 Task: Find connections with filter location San Andrés with filter topic #Websitewith filter profile language French with filter current company Magicbricks with filter school IIMT Studies - International Institute of Management and Technical Studies with filter industry Wholesale Food and Beverage with filter service category Writing with filter keywords title Novelist/Writer
Action: Mouse moved to (250, 199)
Screenshot: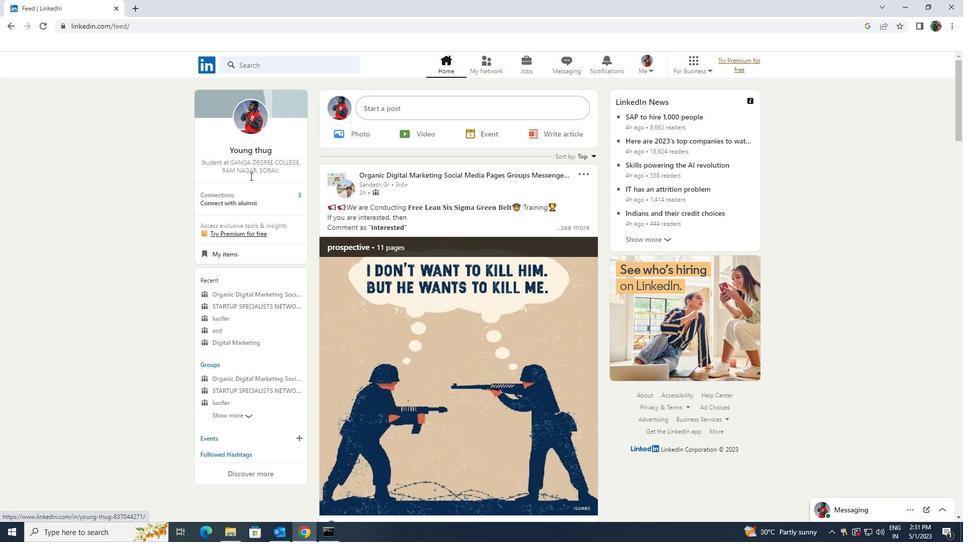 
Action: Mouse pressed left at (250, 199)
Screenshot: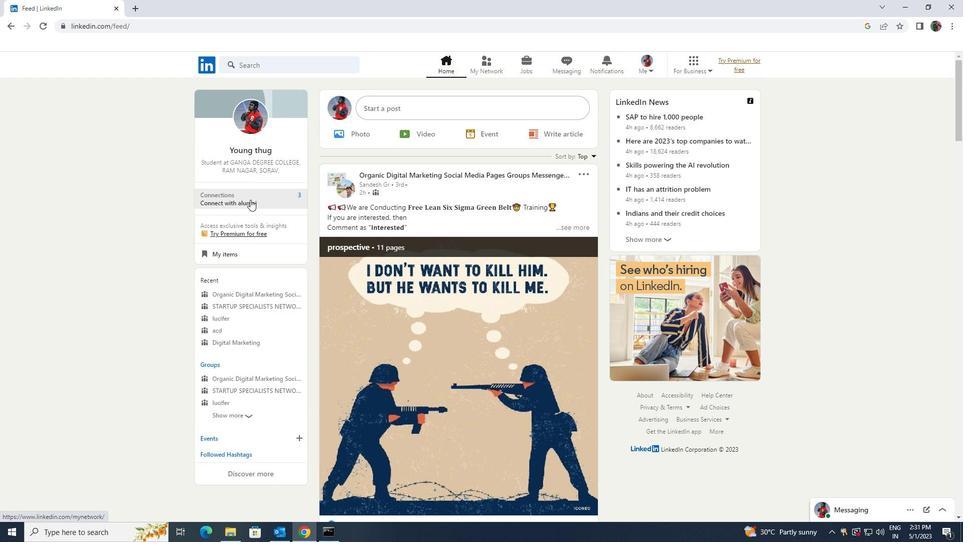 
Action: Mouse moved to (254, 121)
Screenshot: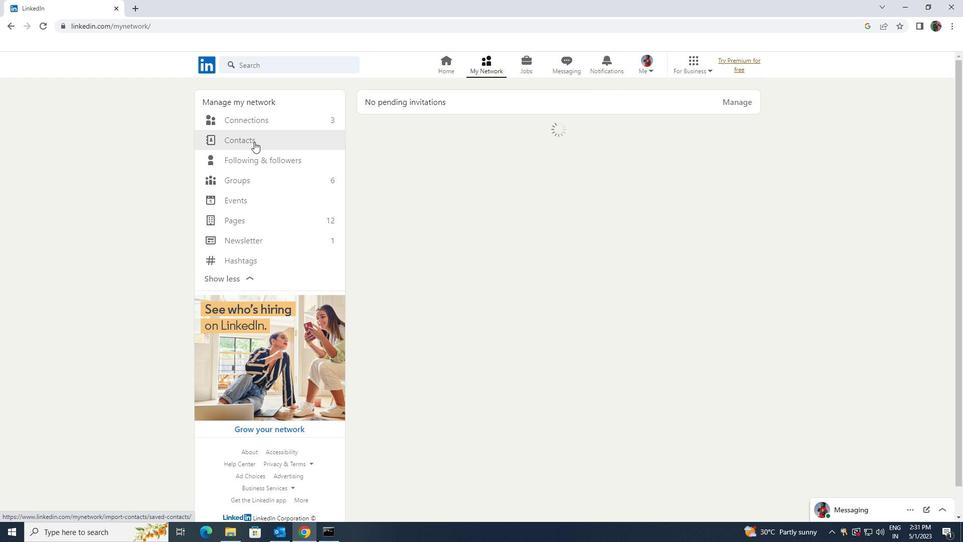 
Action: Mouse pressed left at (254, 121)
Screenshot: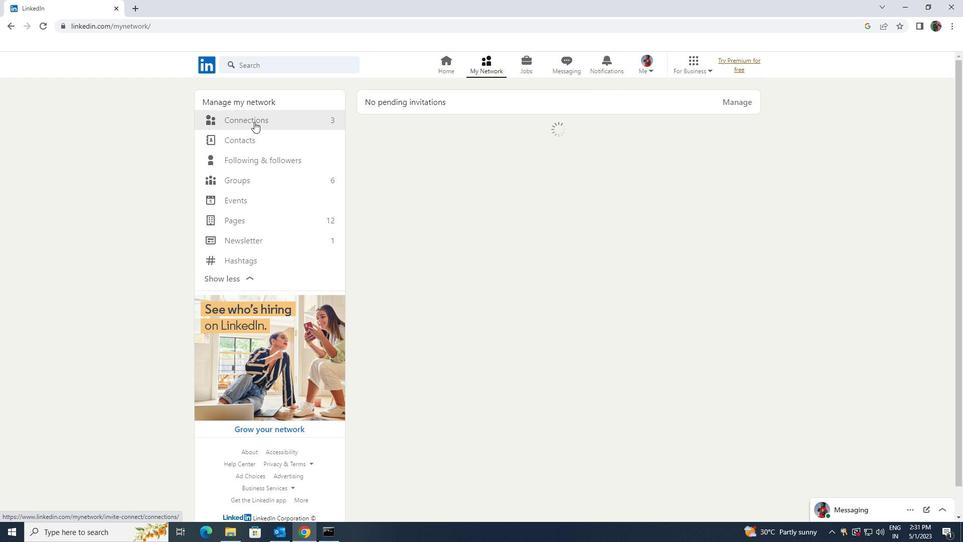 
Action: Mouse moved to (540, 125)
Screenshot: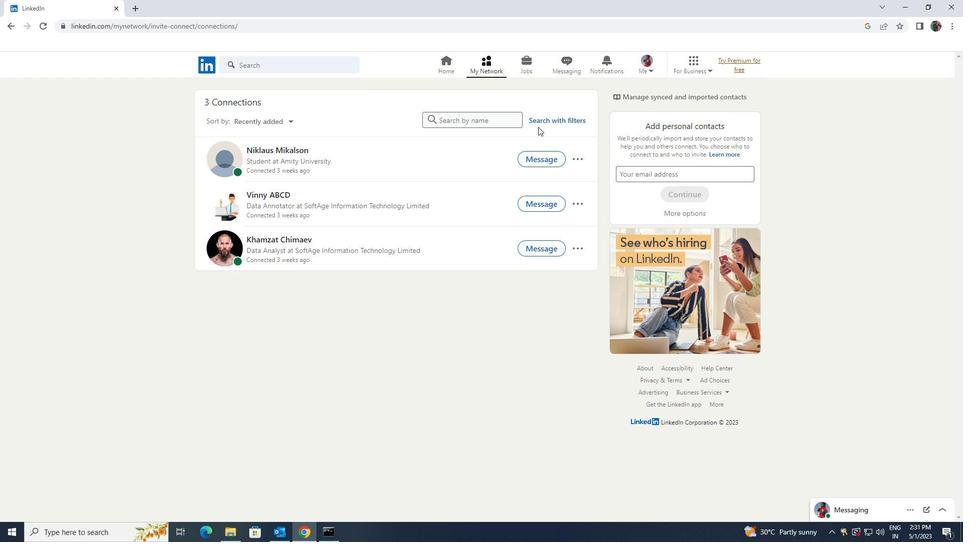 
Action: Mouse pressed left at (540, 125)
Screenshot: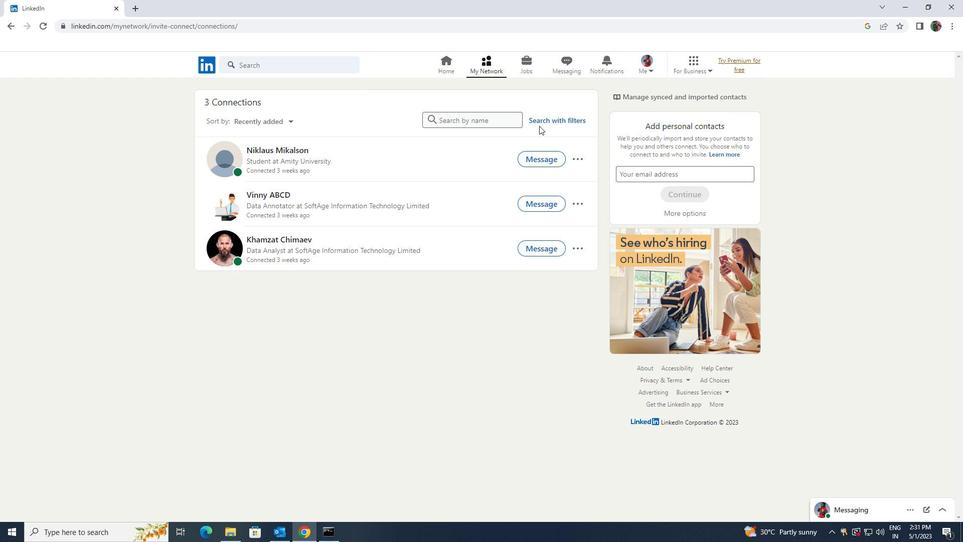 
Action: Mouse moved to (521, 94)
Screenshot: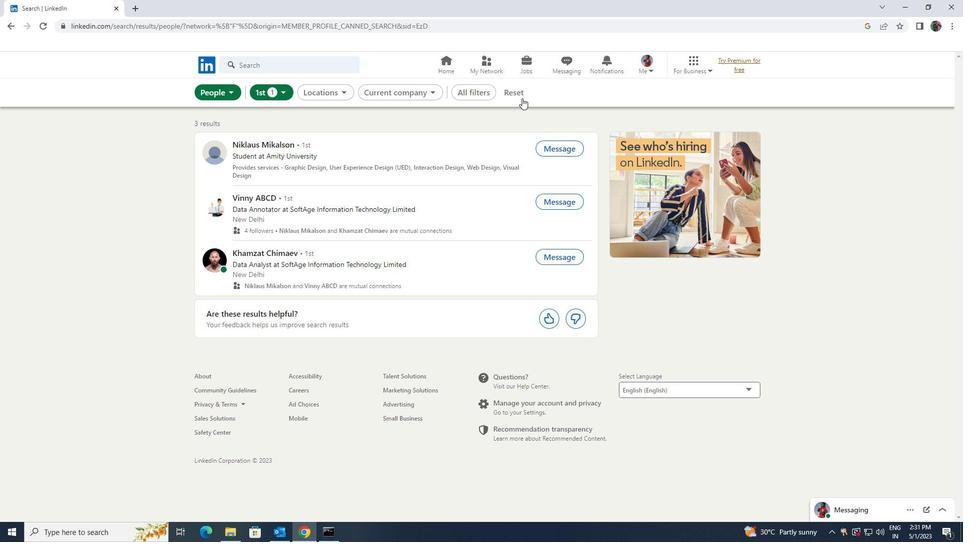 
Action: Mouse pressed left at (521, 94)
Screenshot: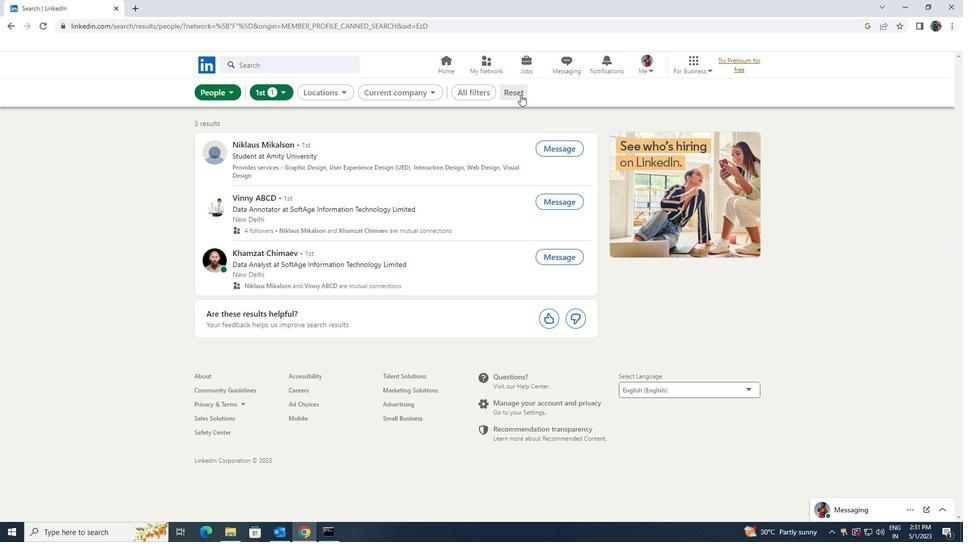 
Action: Mouse moved to (495, 91)
Screenshot: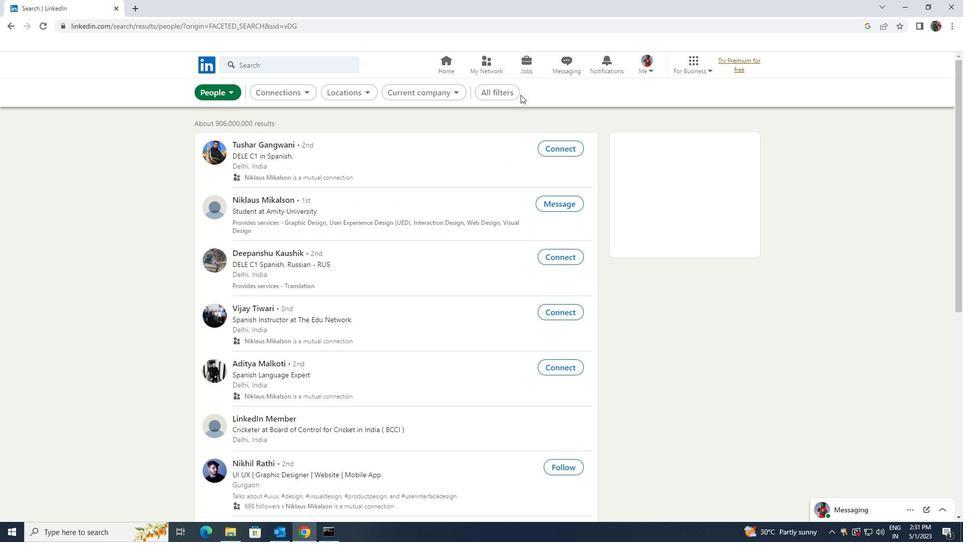 
Action: Mouse pressed left at (495, 91)
Screenshot: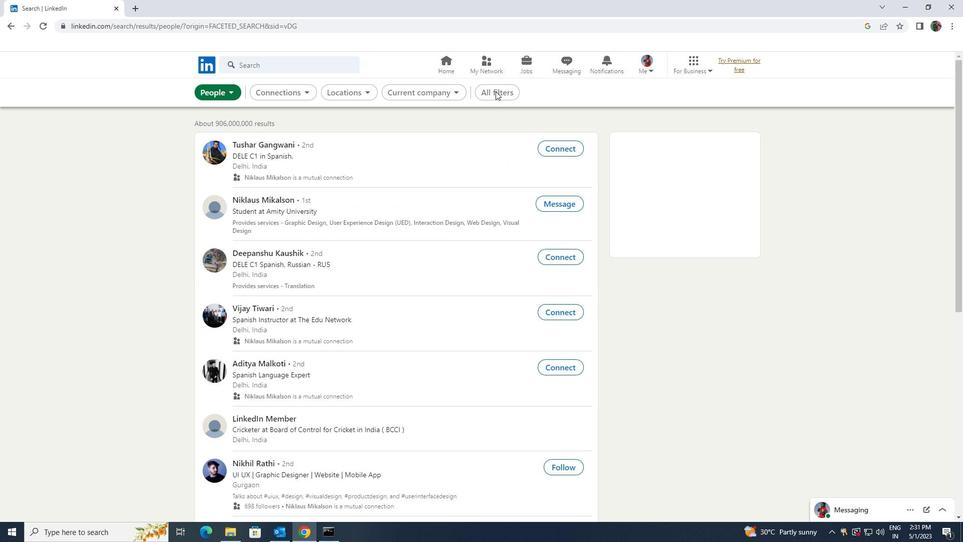 
Action: Mouse moved to (746, 250)
Screenshot: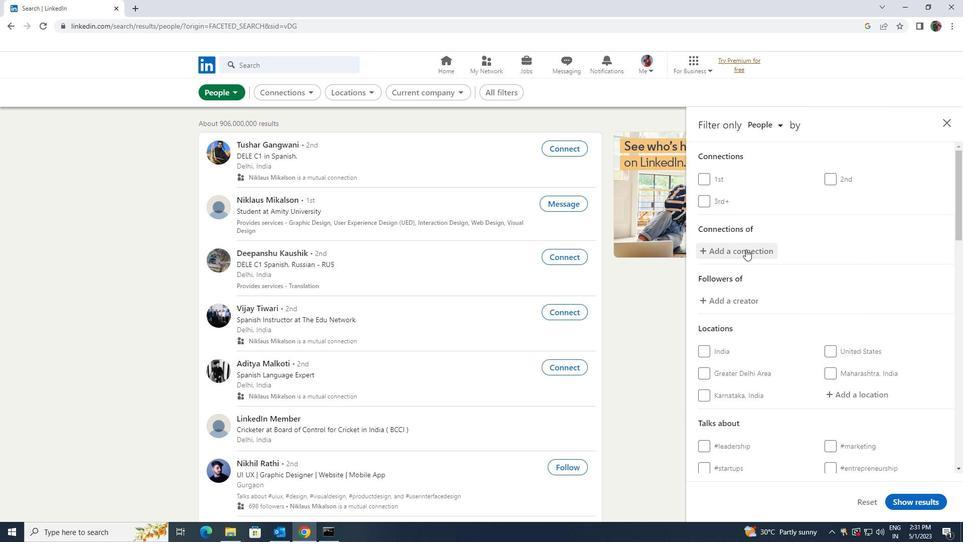
Action: Mouse scrolled (746, 249) with delta (0, 0)
Screenshot: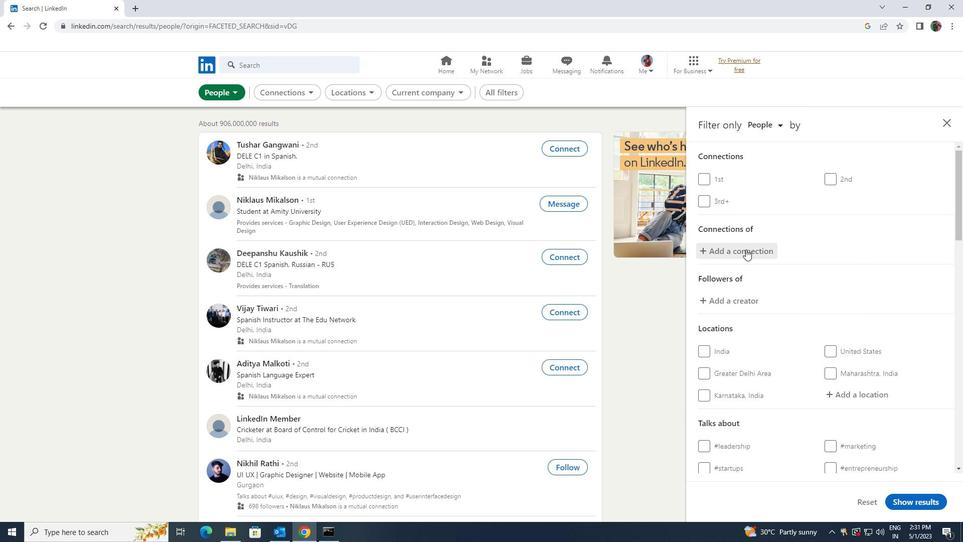 
Action: Mouse scrolled (746, 249) with delta (0, 0)
Screenshot: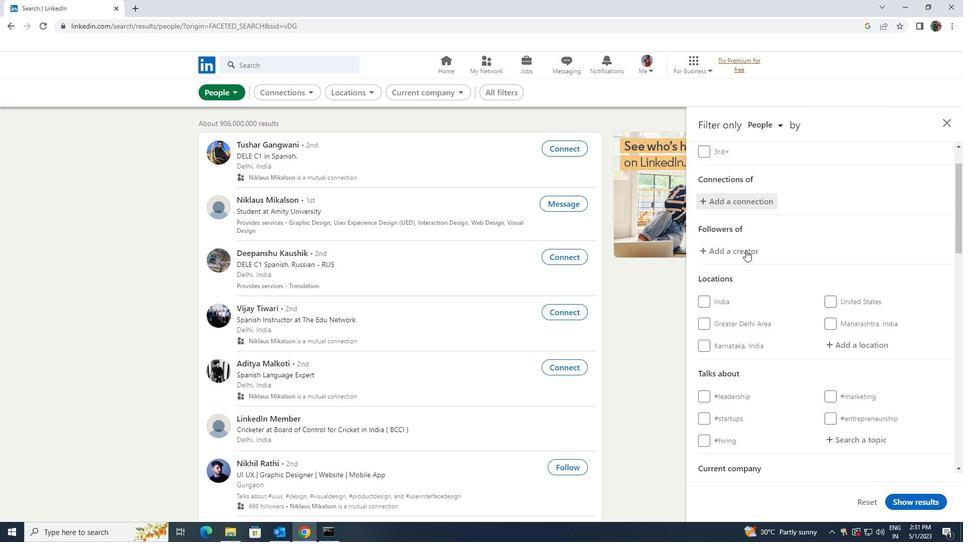 
Action: Mouse scrolled (746, 249) with delta (0, 0)
Screenshot: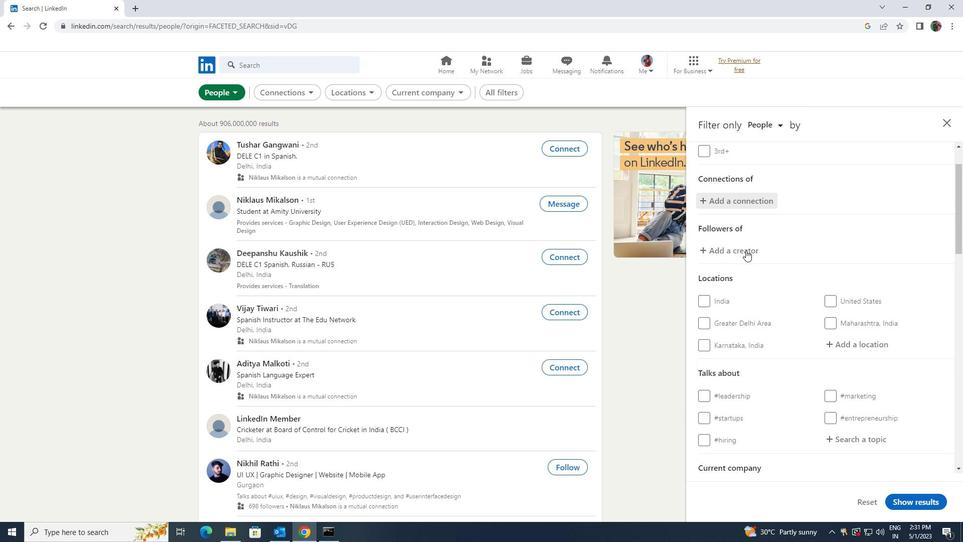 
Action: Mouse moved to (841, 241)
Screenshot: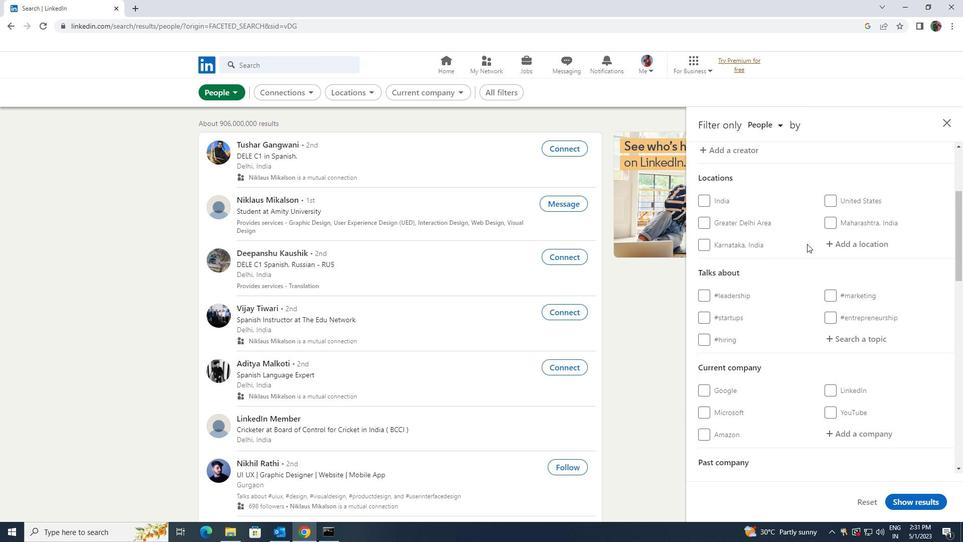 
Action: Mouse pressed left at (841, 241)
Screenshot: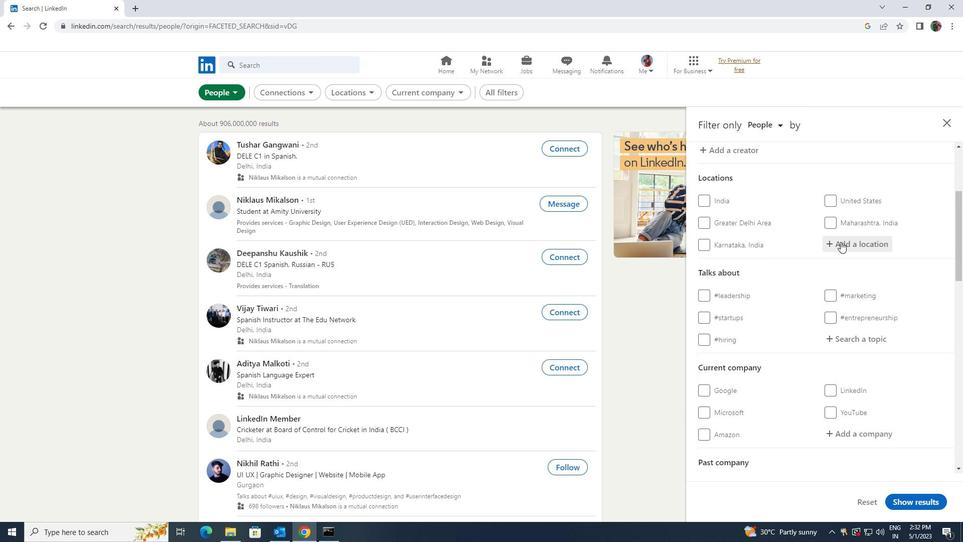 
Action: Mouse moved to (841, 241)
Screenshot: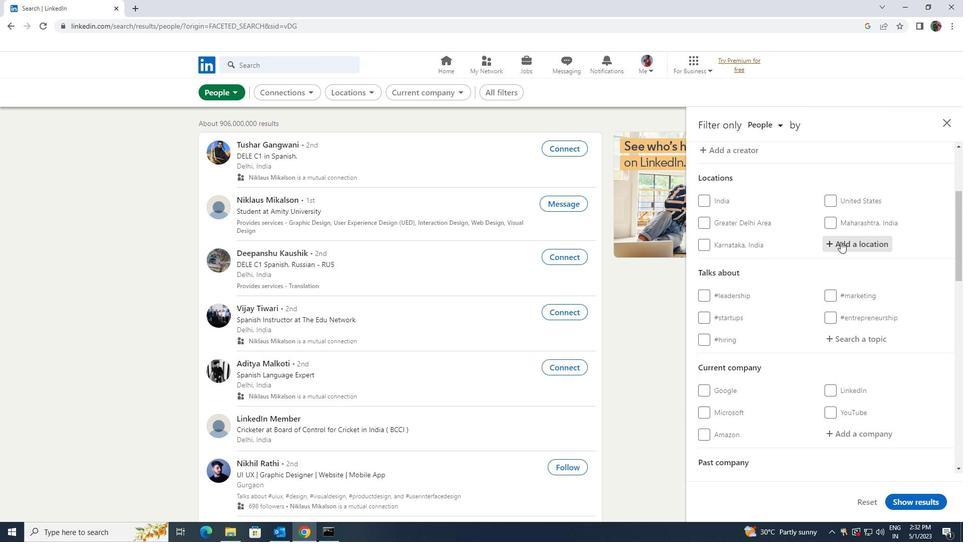 
Action: Key pressed <Key.shift>SAN<Key.space><Key.shift>AND
Screenshot: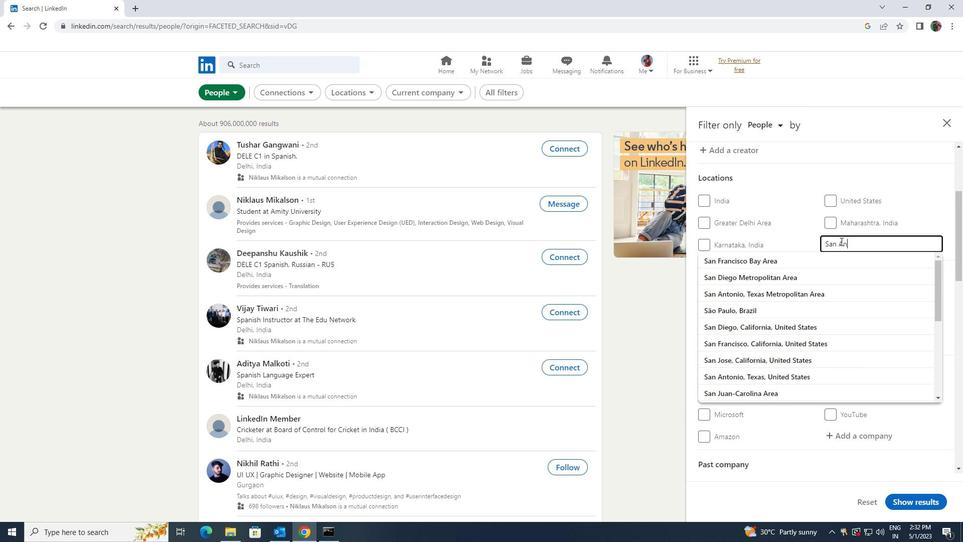 
Action: Mouse moved to (835, 252)
Screenshot: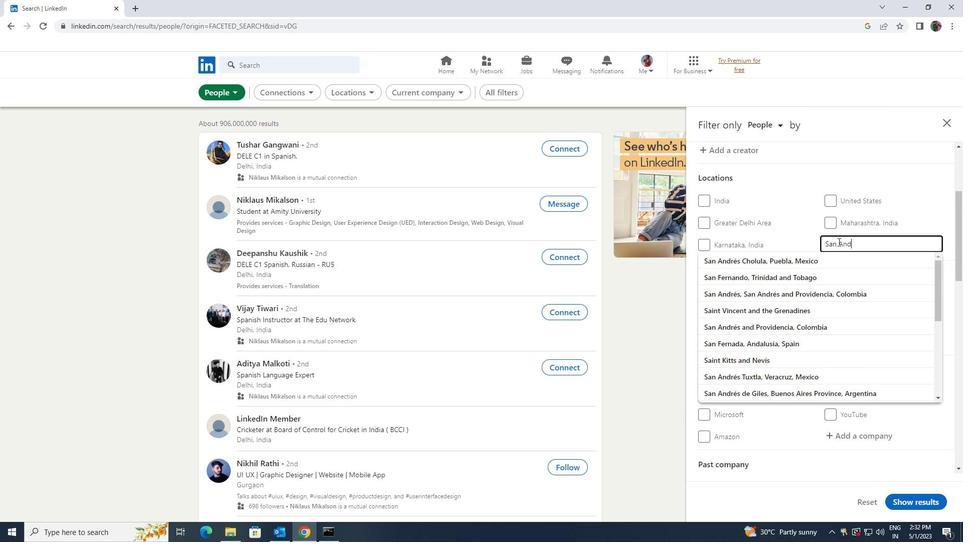 
Action: Mouse pressed left at (835, 252)
Screenshot: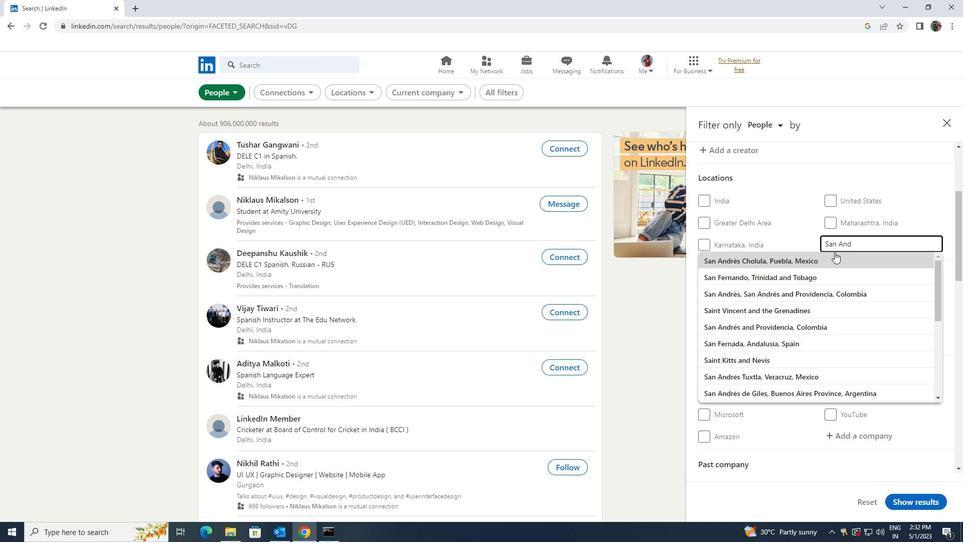 
Action: Mouse scrolled (835, 251) with delta (0, 0)
Screenshot: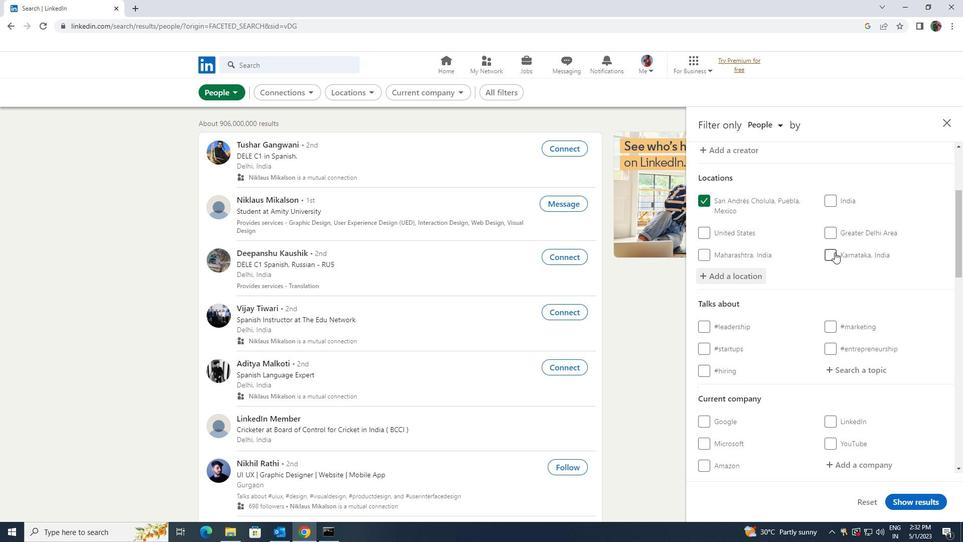 
Action: Mouse scrolled (835, 251) with delta (0, 0)
Screenshot: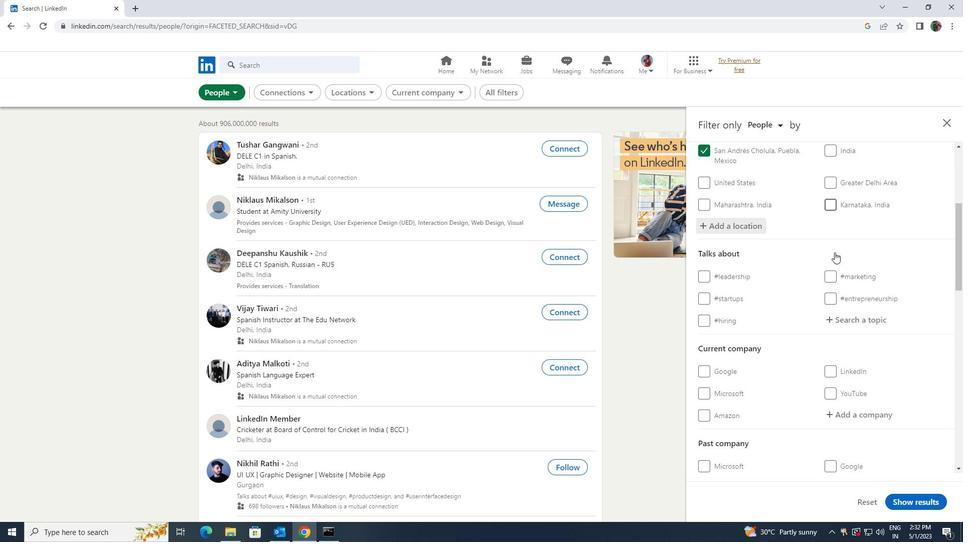 
Action: Mouse scrolled (835, 251) with delta (0, 0)
Screenshot: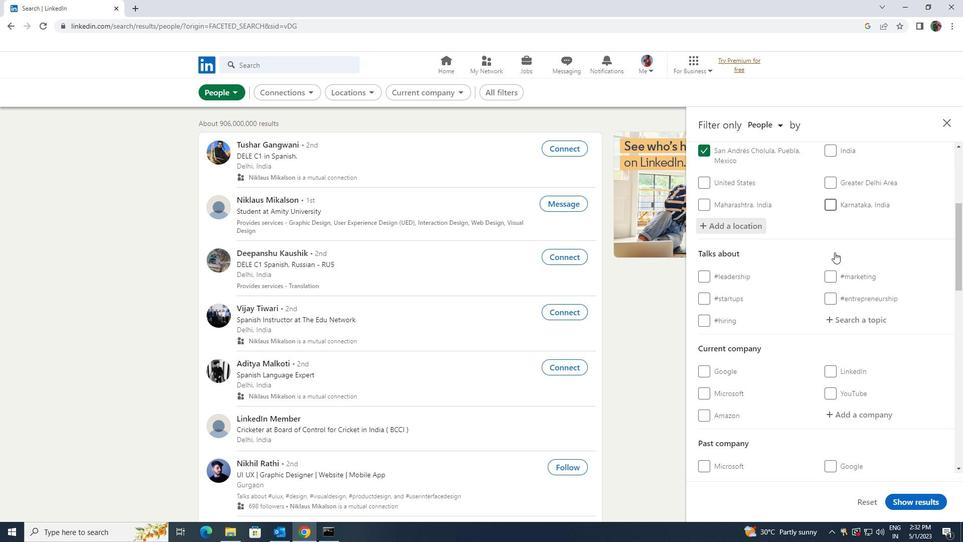 
Action: Mouse moved to (841, 222)
Screenshot: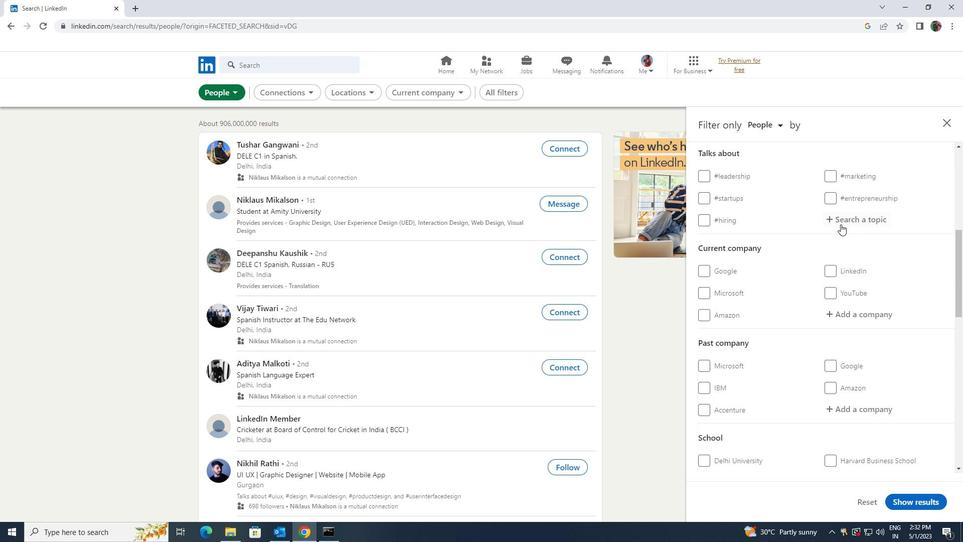 
Action: Mouse pressed left at (841, 222)
Screenshot: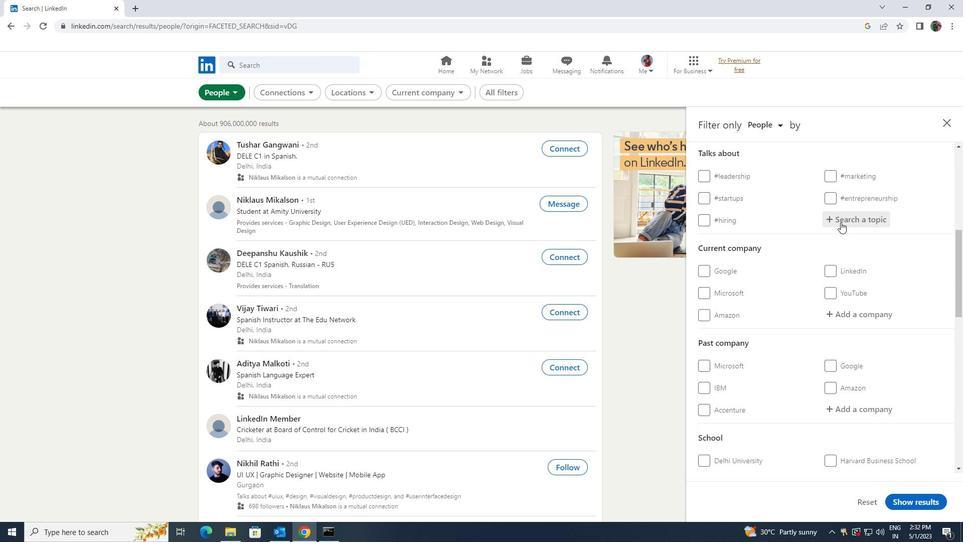 
Action: Key pressed <Key.shift>WEBSITE
Screenshot: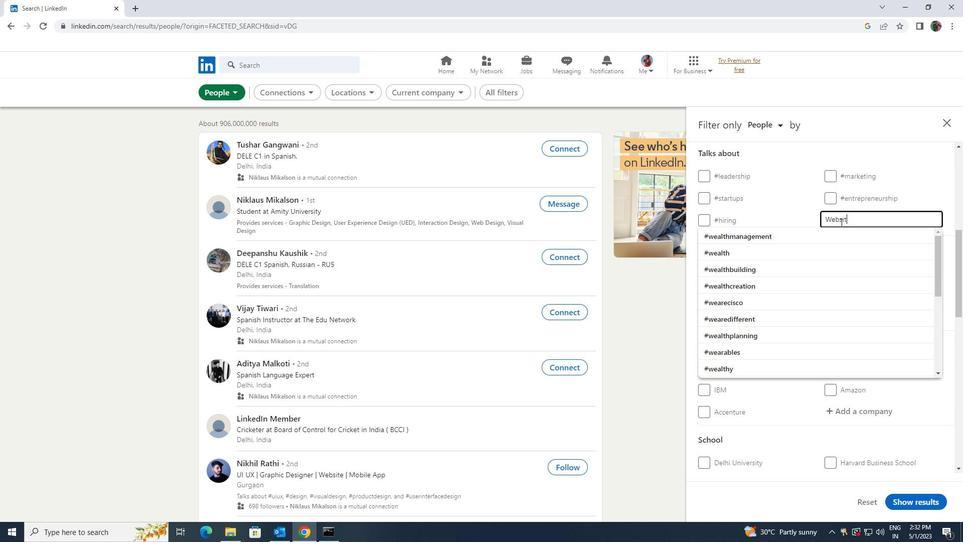 
Action: Mouse moved to (832, 230)
Screenshot: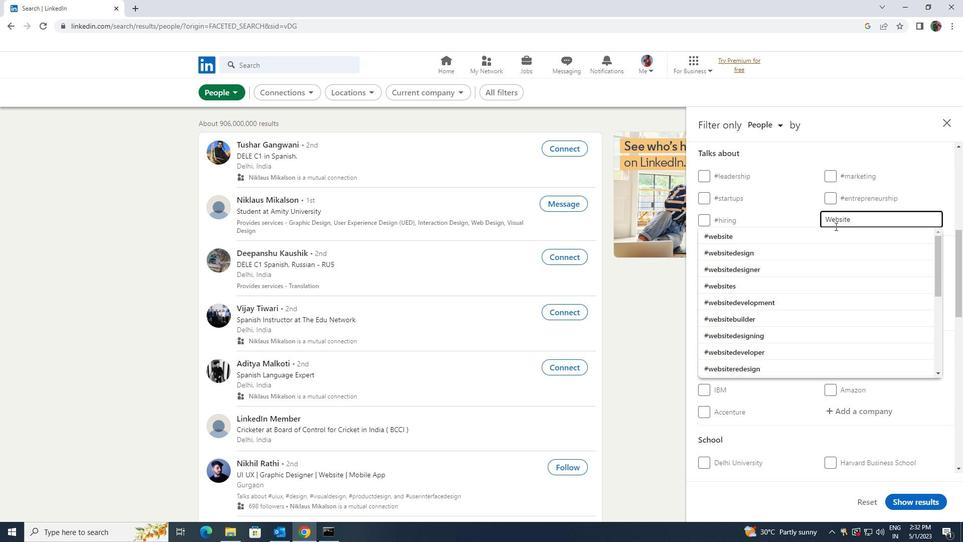 
Action: Mouse pressed left at (832, 230)
Screenshot: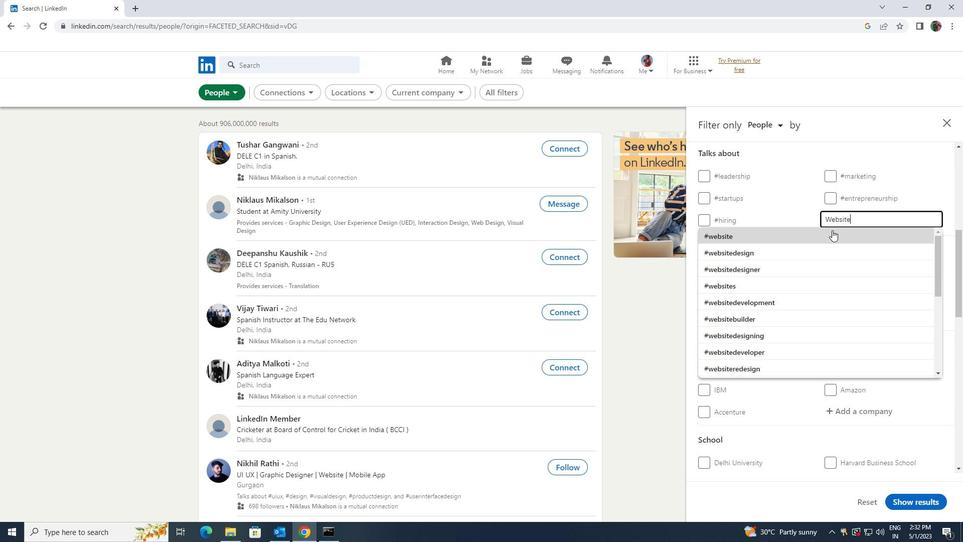 
Action: Mouse scrolled (832, 230) with delta (0, 0)
Screenshot: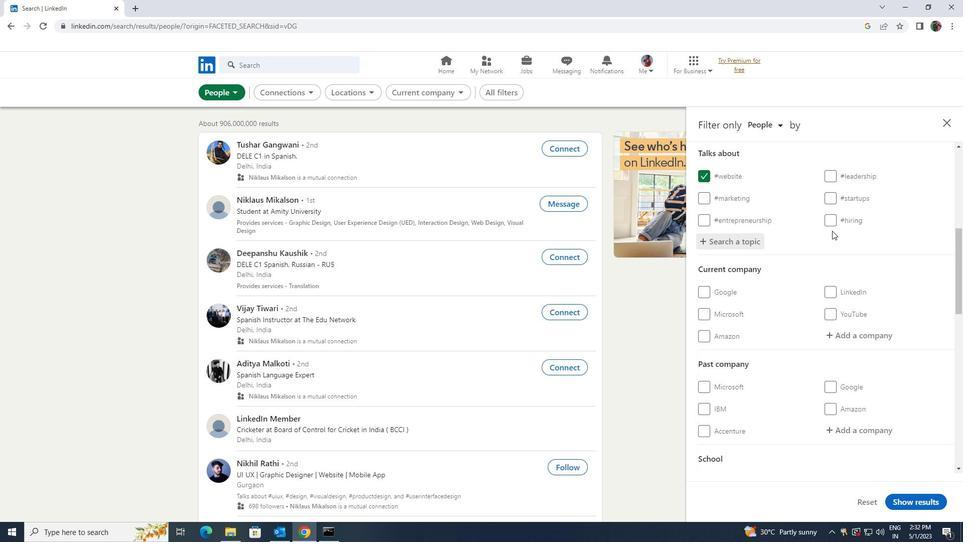 
Action: Mouse scrolled (832, 230) with delta (0, 0)
Screenshot: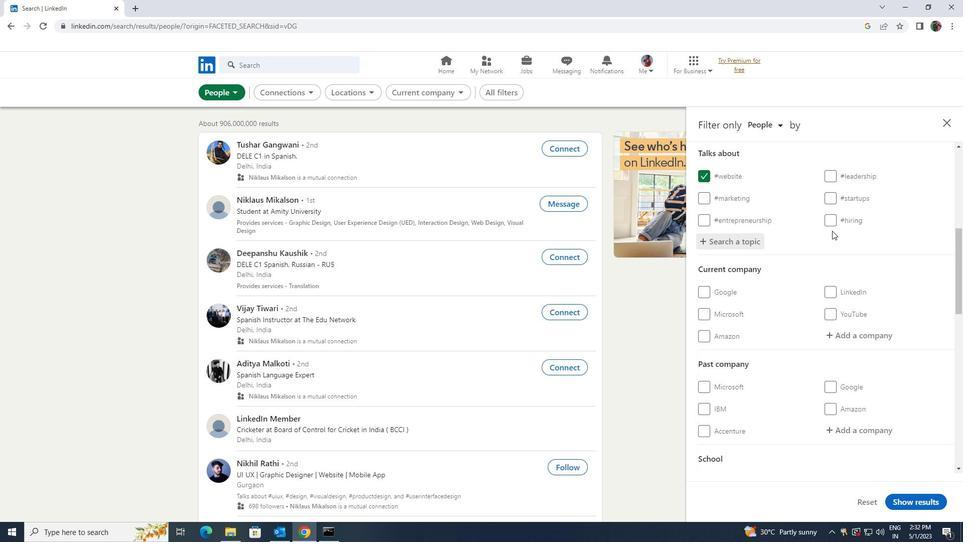 
Action: Mouse moved to (830, 232)
Screenshot: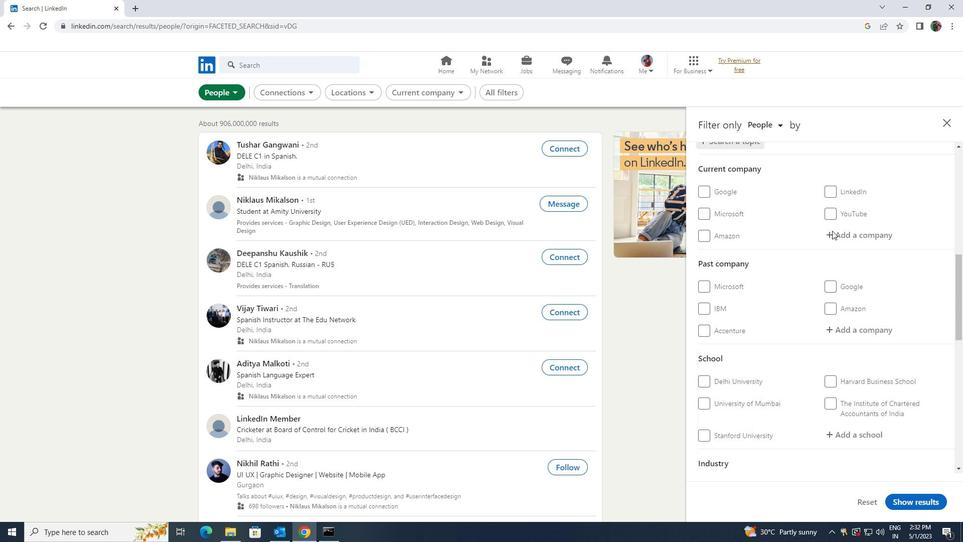
Action: Mouse scrolled (830, 231) with delta (0, 0)
Screenshot: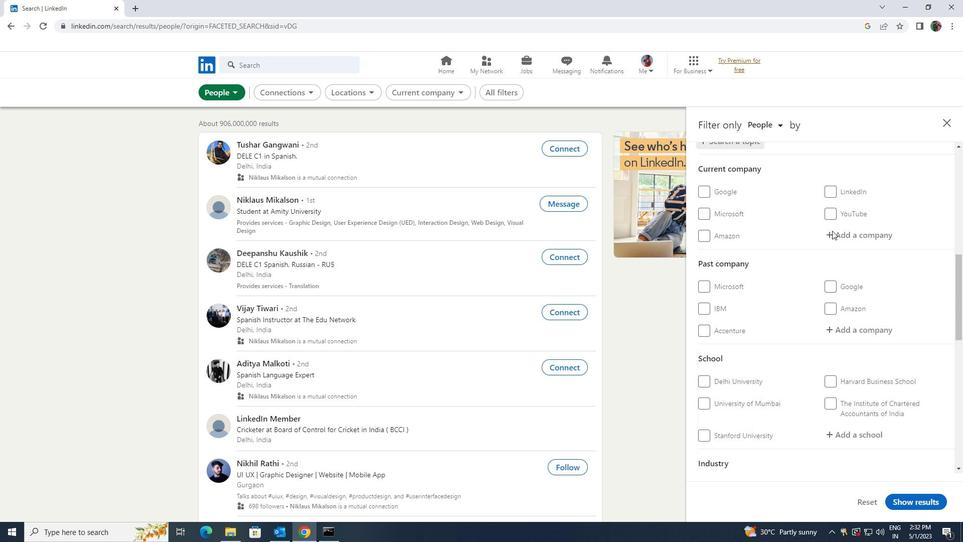 
Action: Mouse scrolled (830, 231) with delta (0, 0)
Screenshot: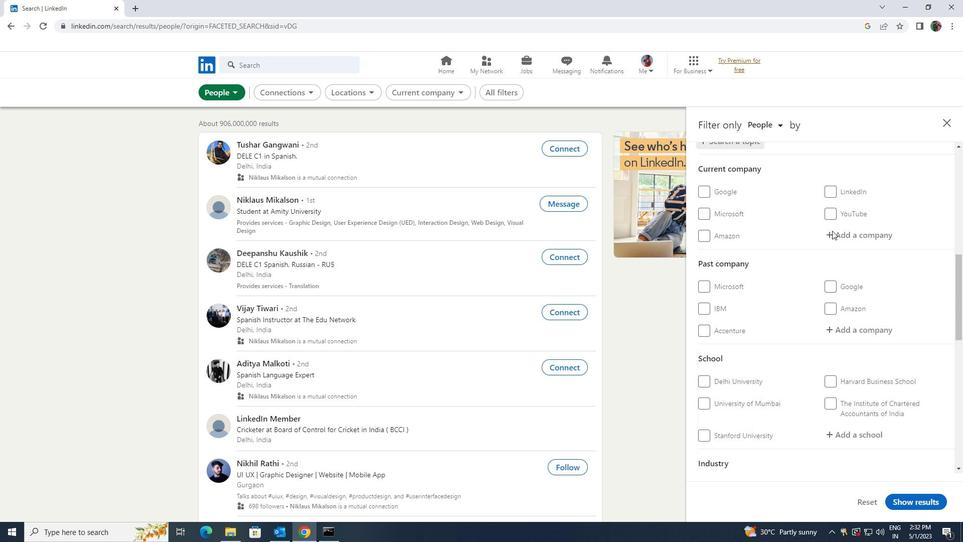 
Action: Mouse scrolled (830, 231) with delta (0, 0)
Screenshot: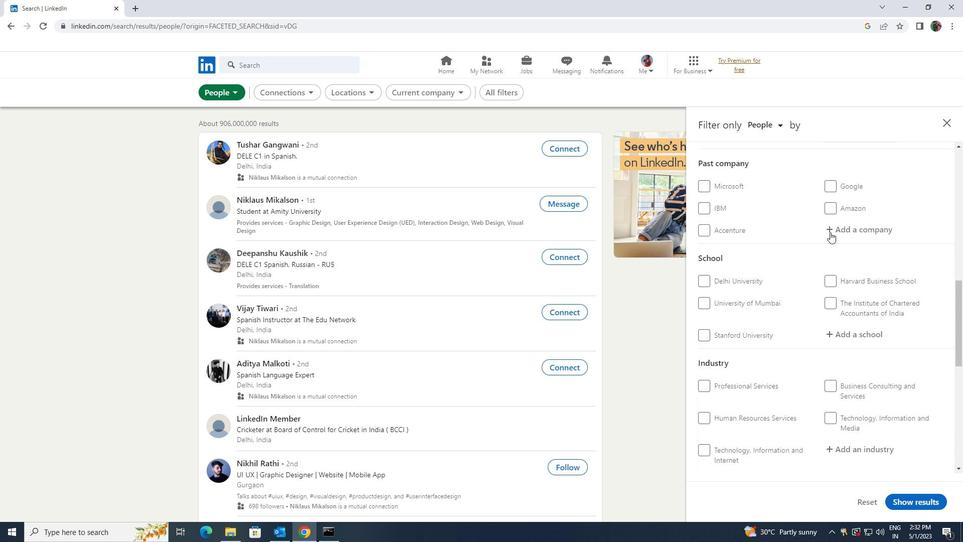 
Action: Mouse scrolled (830, 231) with delta (0, 0)
Screenshot: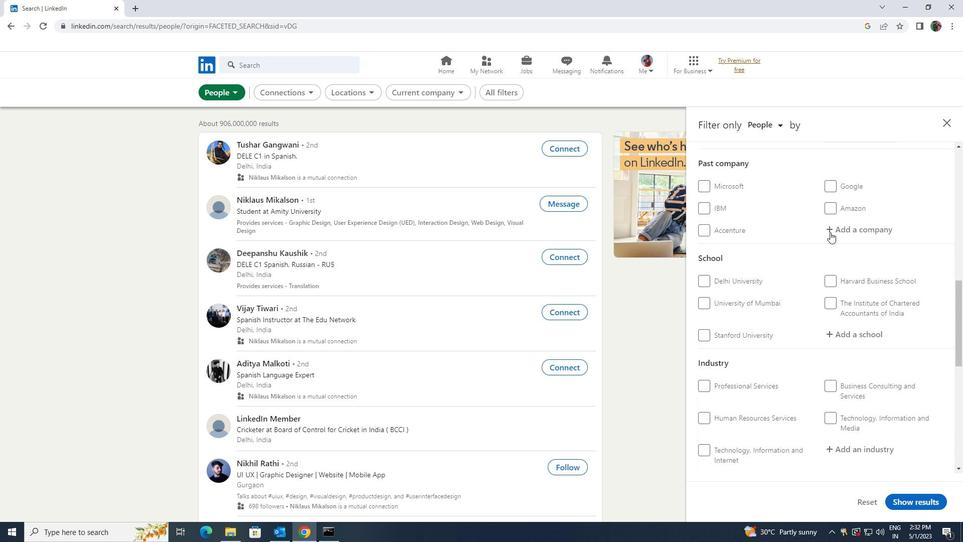 
Action: Mouse moved to (829, 233)
Screenshot: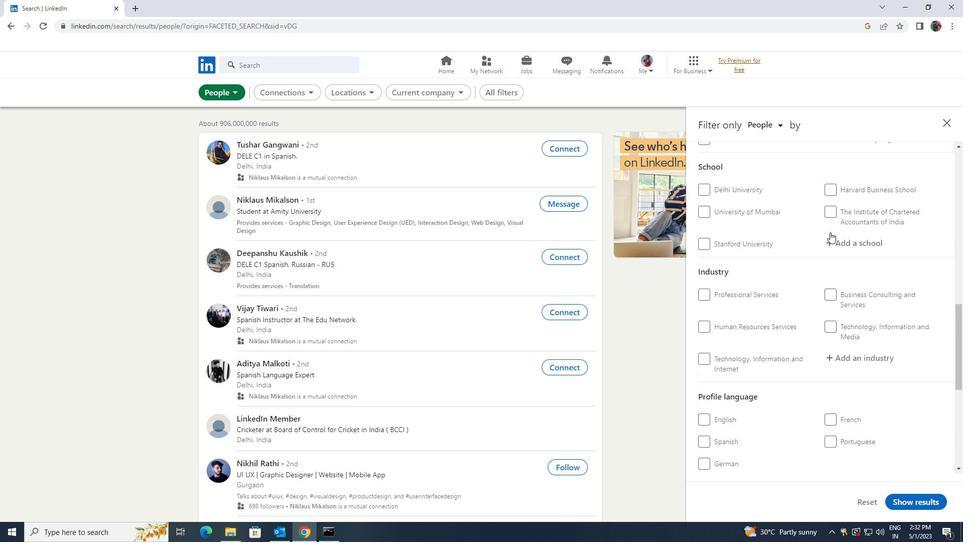 
Action: Mouse scrolled (829, 233) with delta (0, 0)
Screenshot: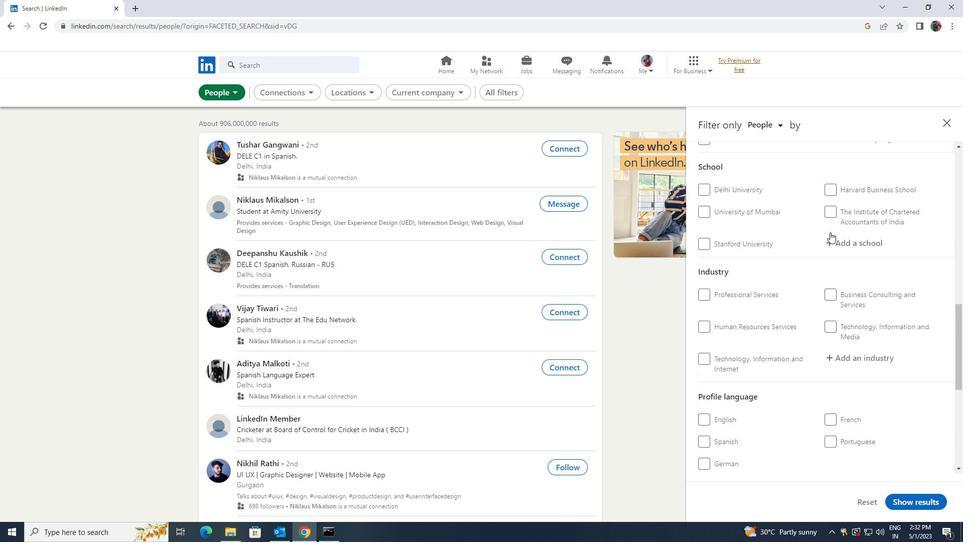 
Action: Mouse scrolled (829, 233) with delta (0, 0)
Screenshot: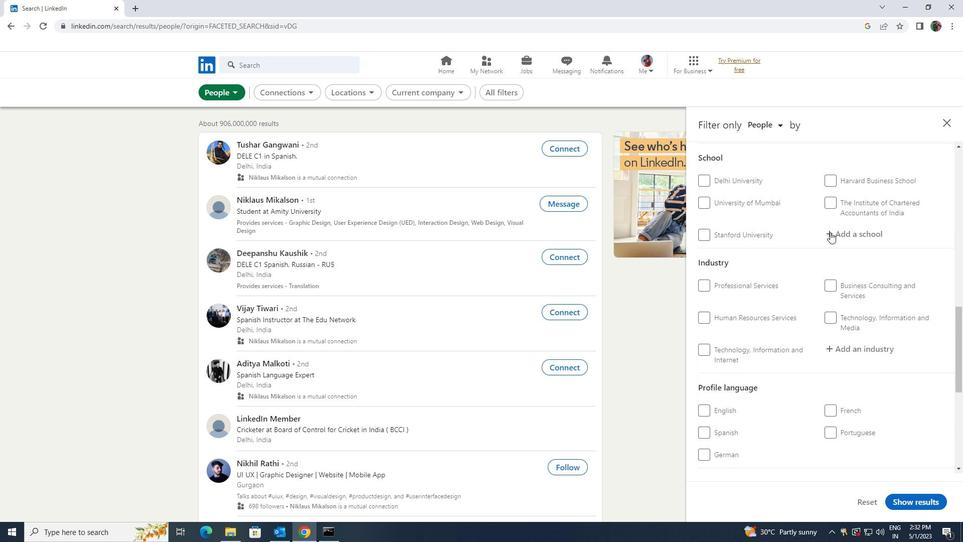 
Action: Mouse moved to (833, 311)
Screenshot: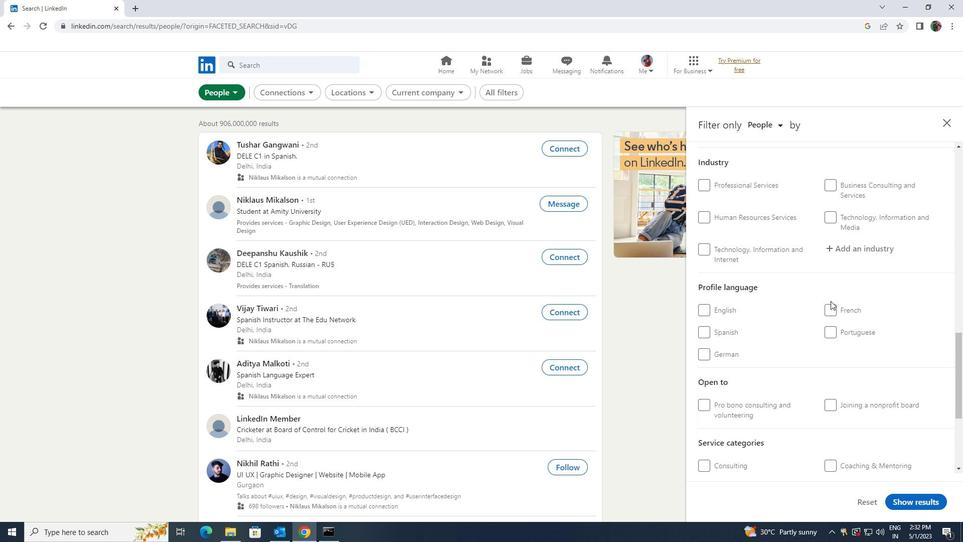 
Action: Mouse pressed left at (833, 311)
Screenshot: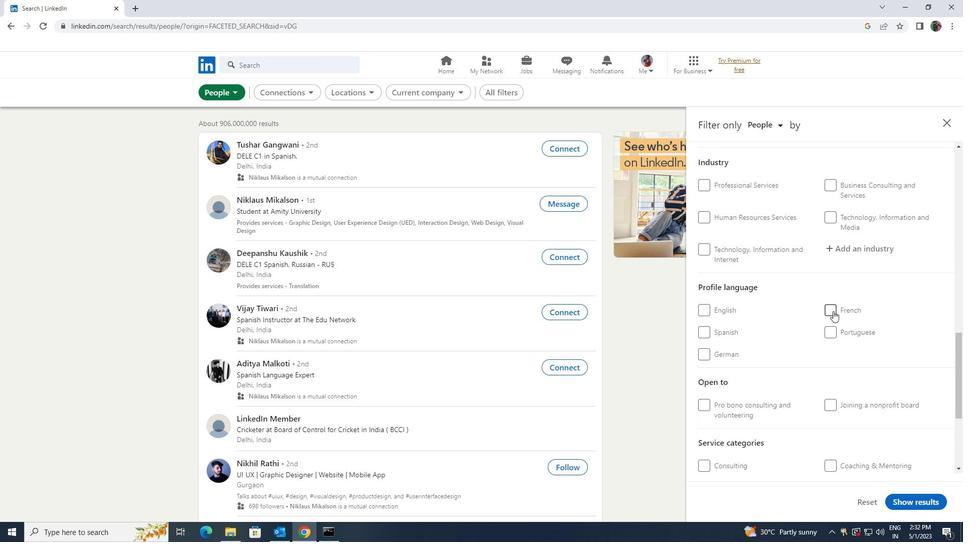 
Action: Mouse moved to (834, 307)
Screenshot: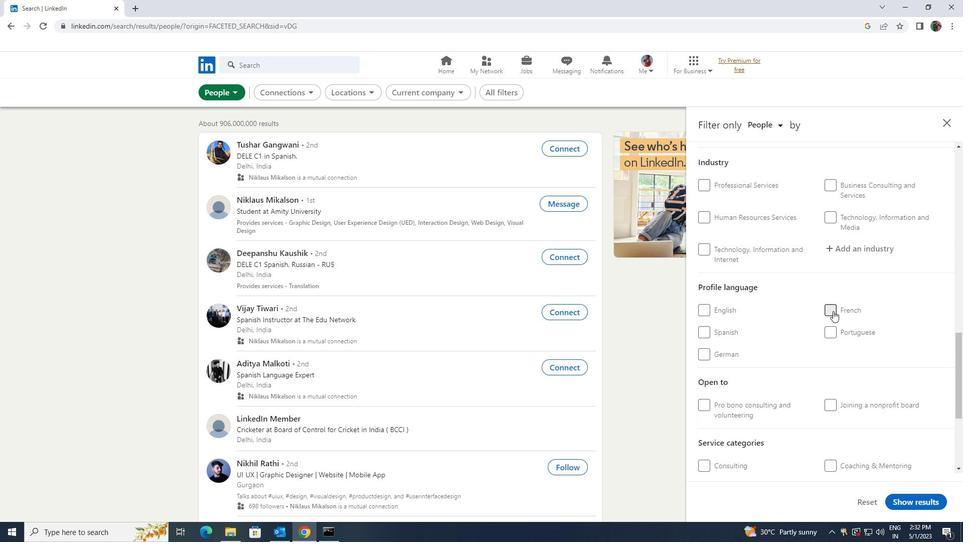 
Action: Mouse scrolled (834, 308) with delta (0, 0)
Screenshot: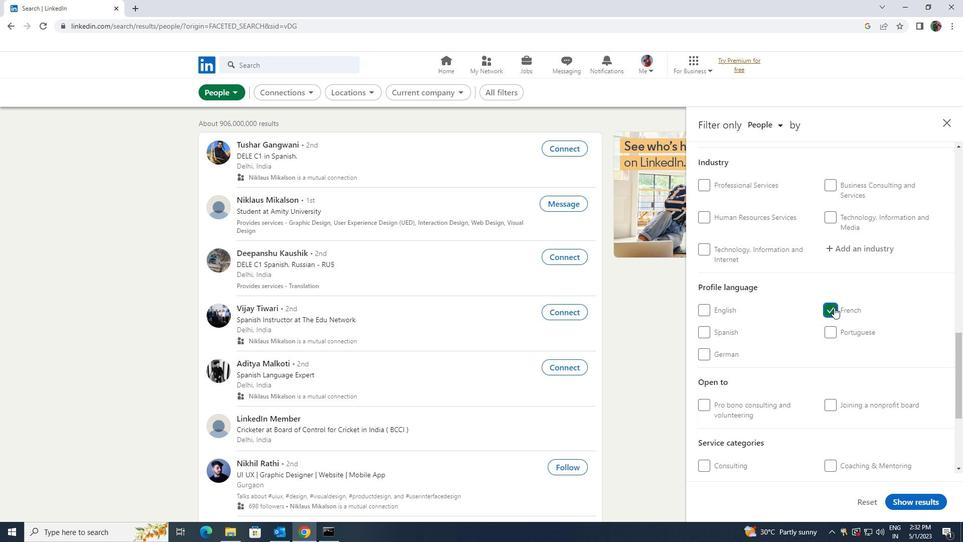 
Action: Mouse moved to (834, 307)
Screenshot: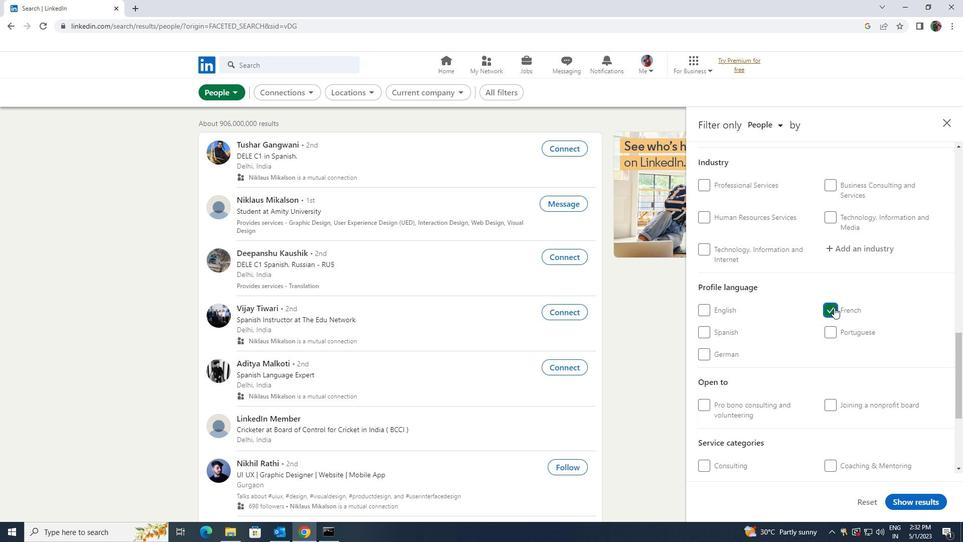 
Action: Mouse scrolled (834, 307) with delta (0, 0)
Screenshot: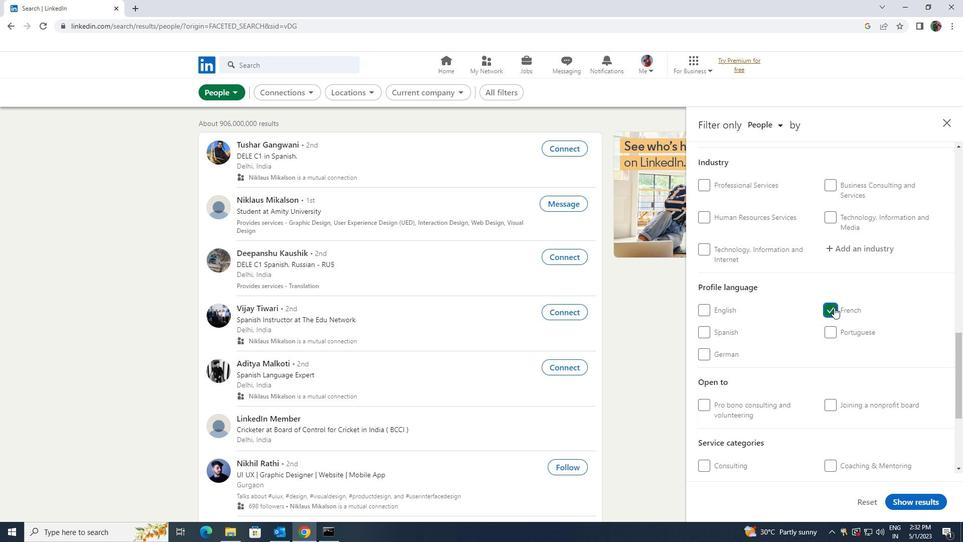 
Action: Mouse moved to (835, 300)
Screenshot: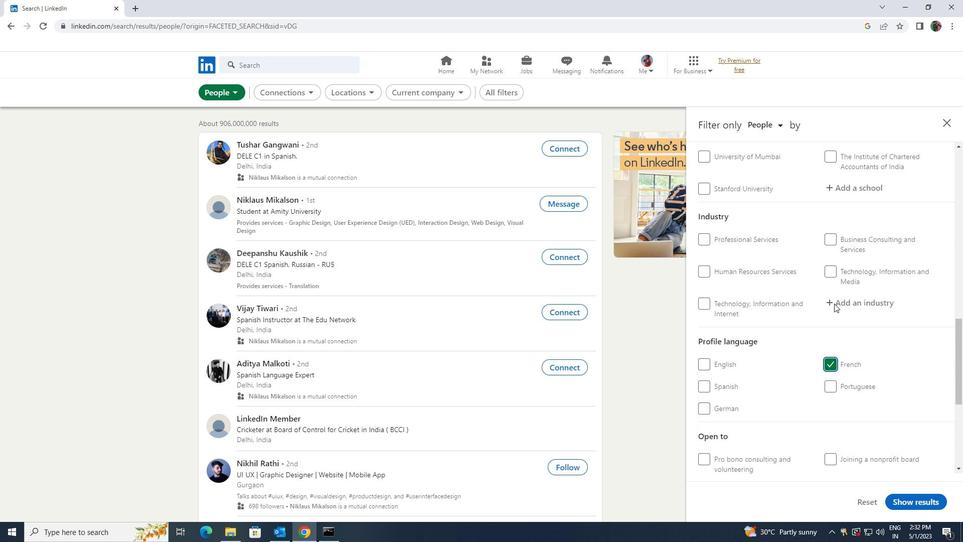 
Action: Mouse scrolled (835, 300) with delta (0, 0)
Screenshot: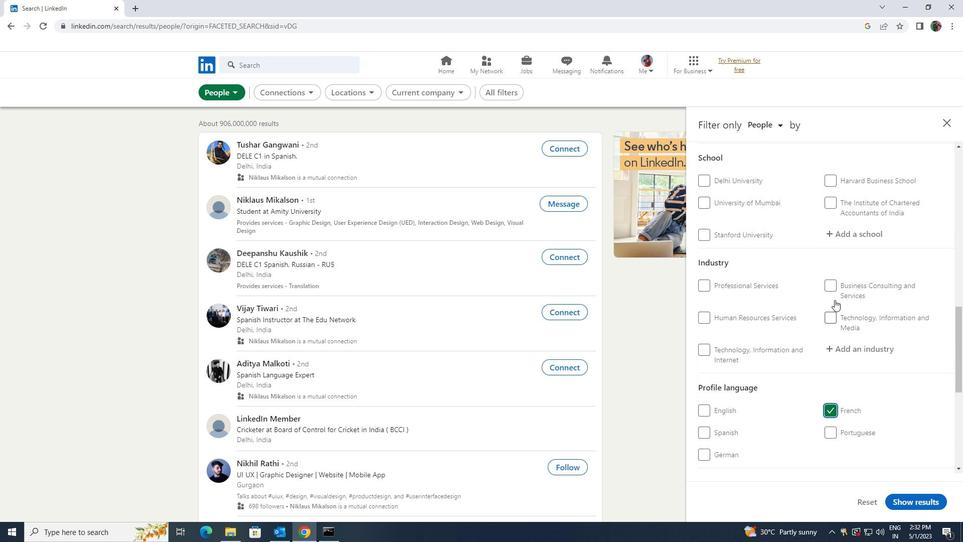 
Action: Mouse scrolled (835, 300) with delta (0, 0)
Screenshot: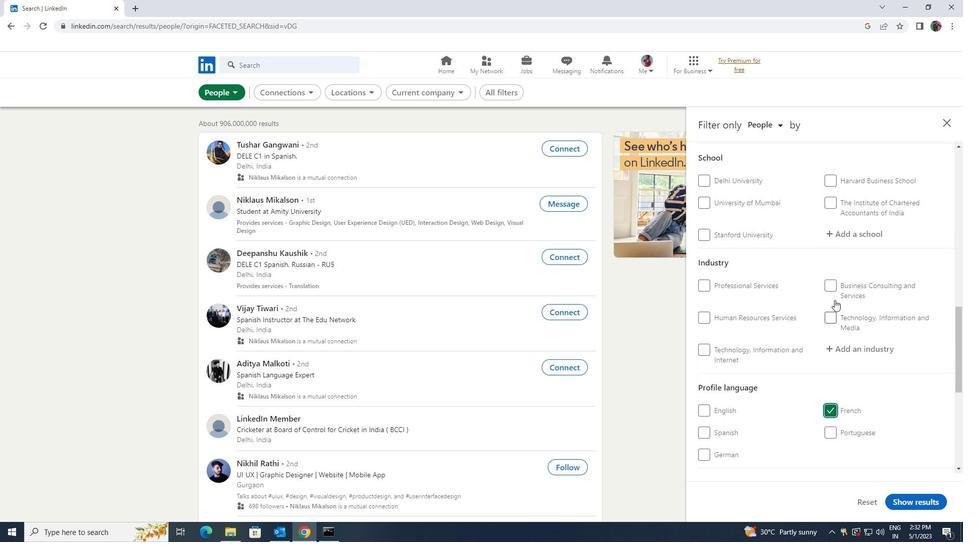 
Action: Mouse scrolled (835, 300) with delta (0, 0)
Screenshot: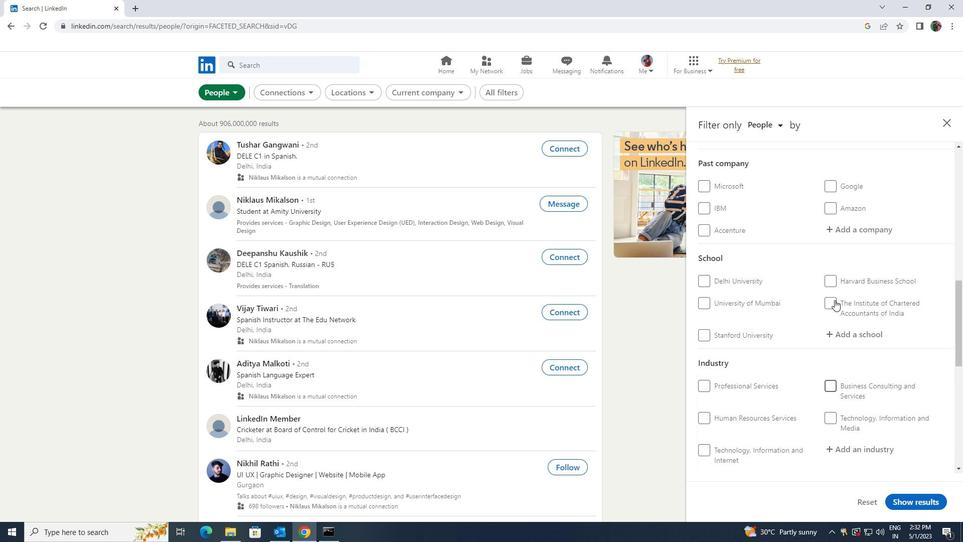 
Action: Mouse scrolled (835, 300) with delta (0, 0)
Screenshot: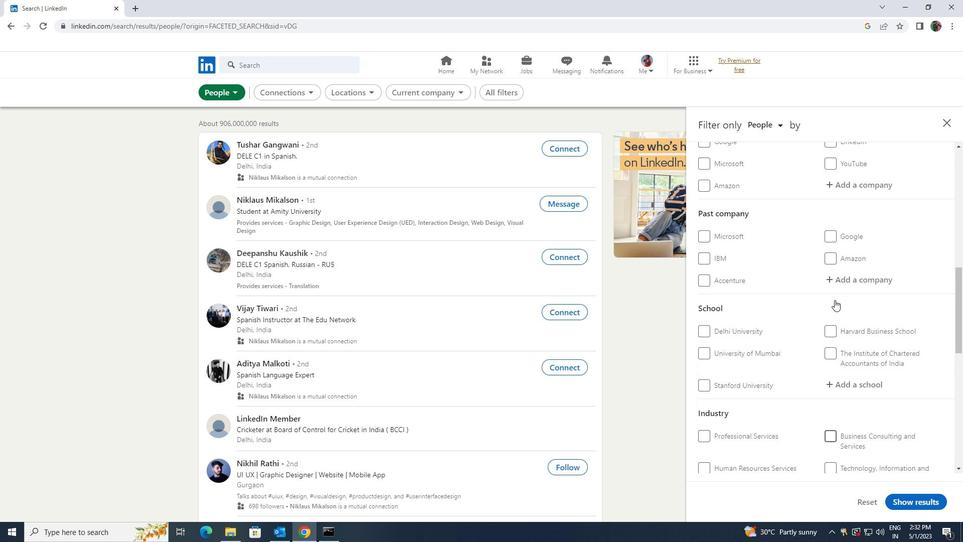 
Action: Mouse scrolled (835, 300) with delta (0, 0)
Screenshot: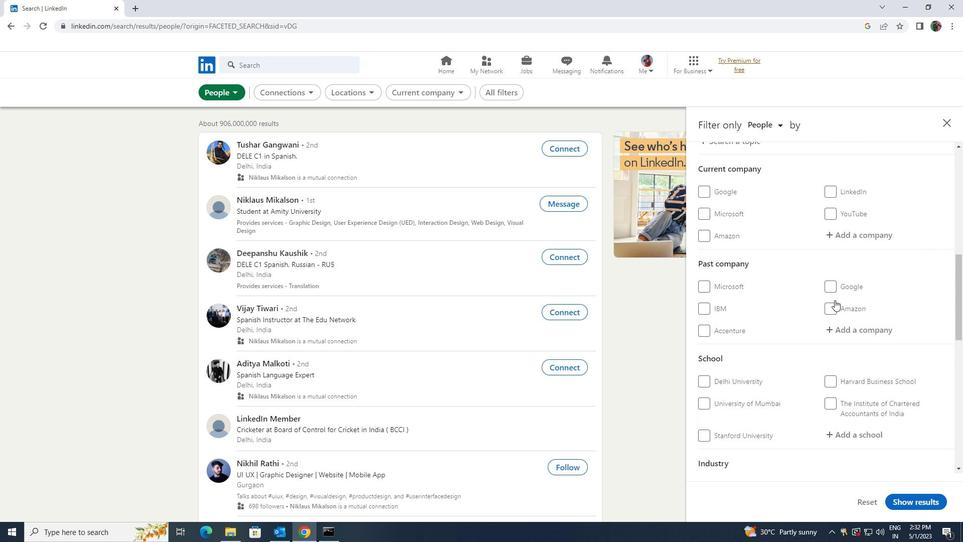 
Action: Mouse scrolled (835, 300) with delta (0, 0)
Screenshot: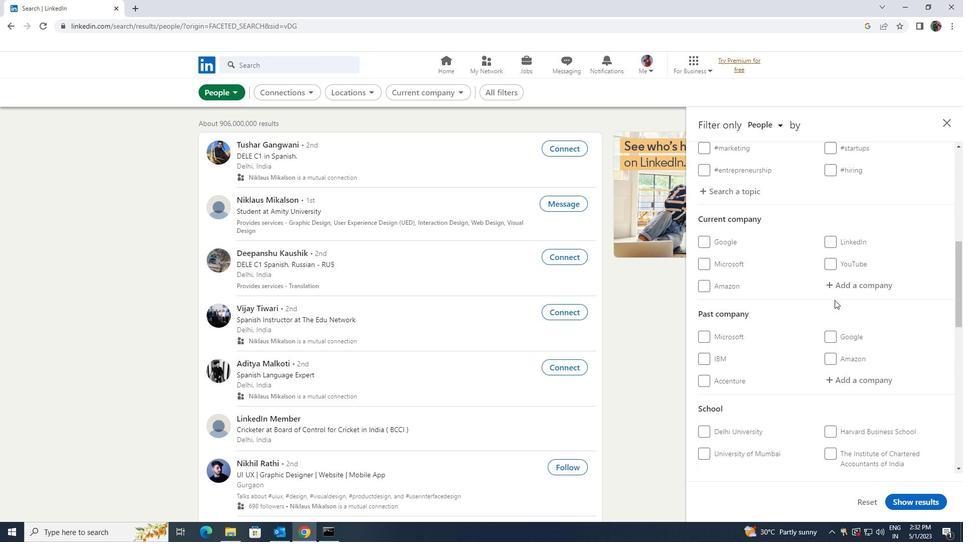 
Action: Mouse scrolled (835, 300) with delta (0, 0)
Screenshot: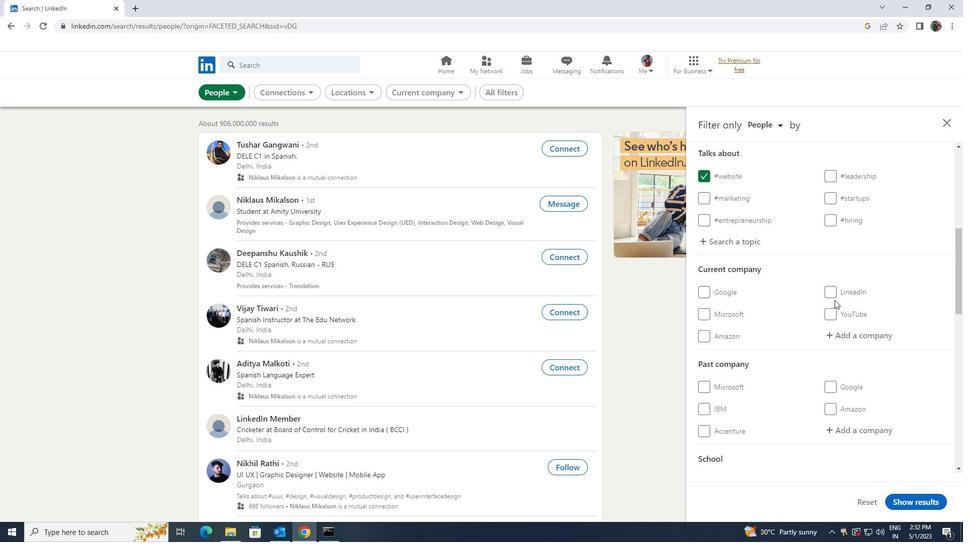 
Action: Mouse scrolled (835, 299) with delta (0, 0)
Screenshot: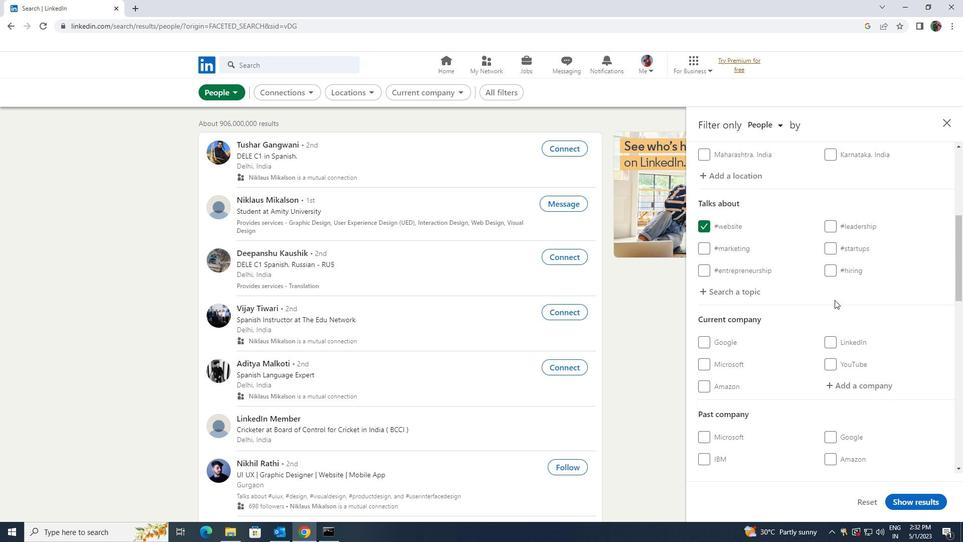 
Action: Mouse scrolled (835, 299) with delta (0, 0)
Screenshot: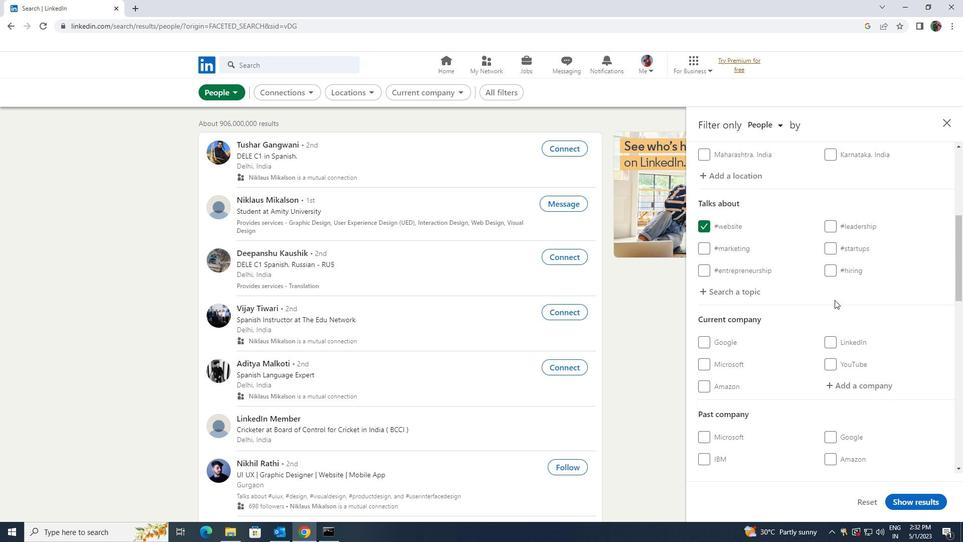 
Action: Mouse moved to (837, 290)
Screenshot: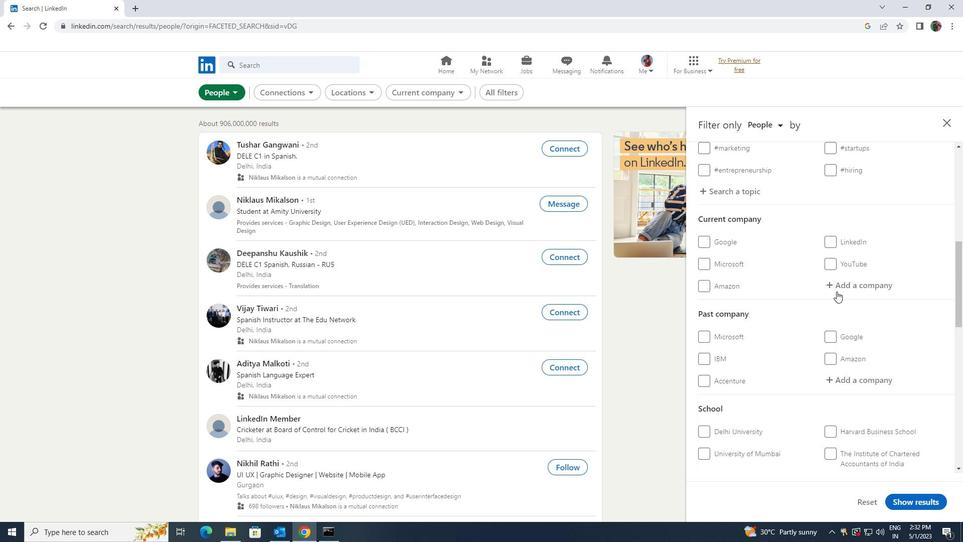 
Action: Mouse pressed left at (837, 290)
Screenshot: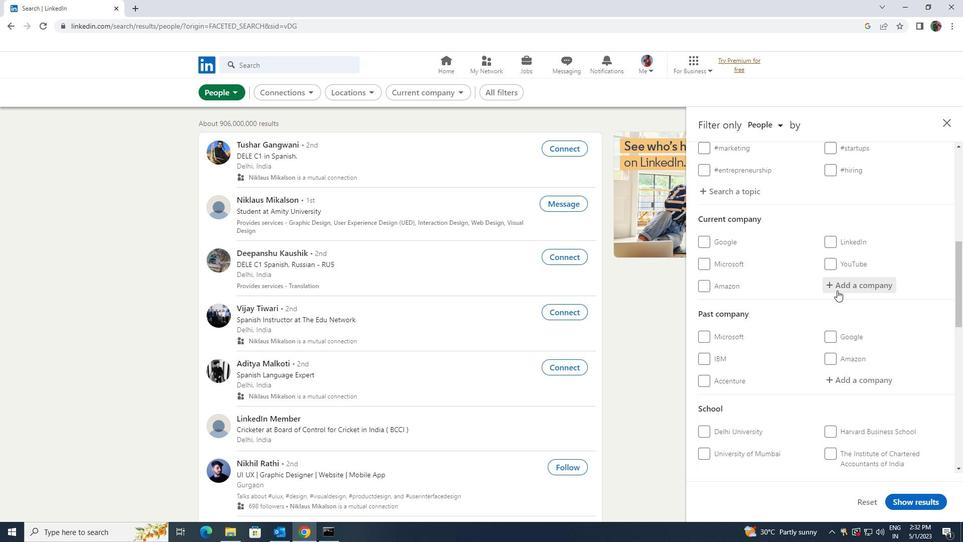 
Action: Key pressed <Key.shift><Key.shift><Key.shift><Key.shift><Key.shift><Key.shift><Key.shift><Key.shift><Key.shift><Key.shift><Key.shift><Key.shift><Key.shift><Key.shift><Key.shift><Key.shift>MAGICBR
Screenshot: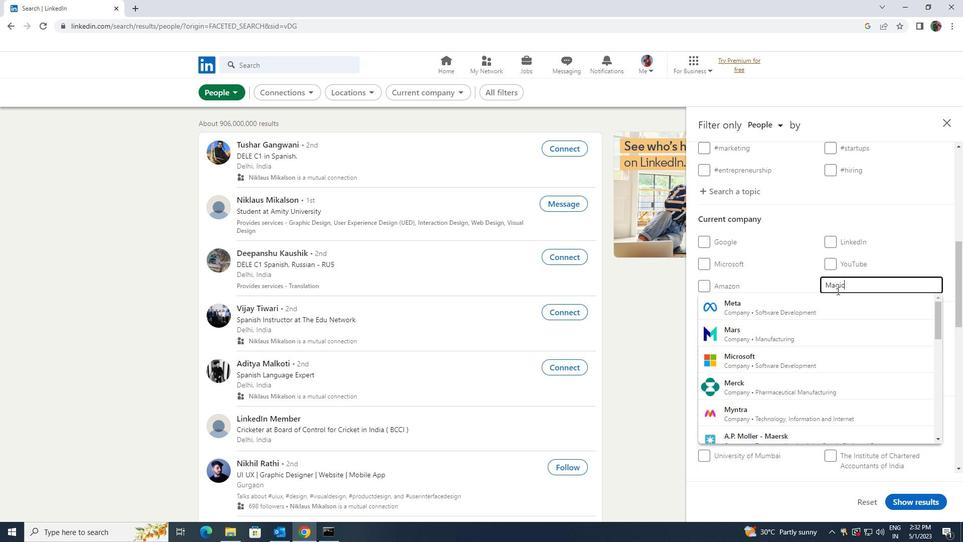 
Action: Mouse moved to (830, 303)
Screenshot: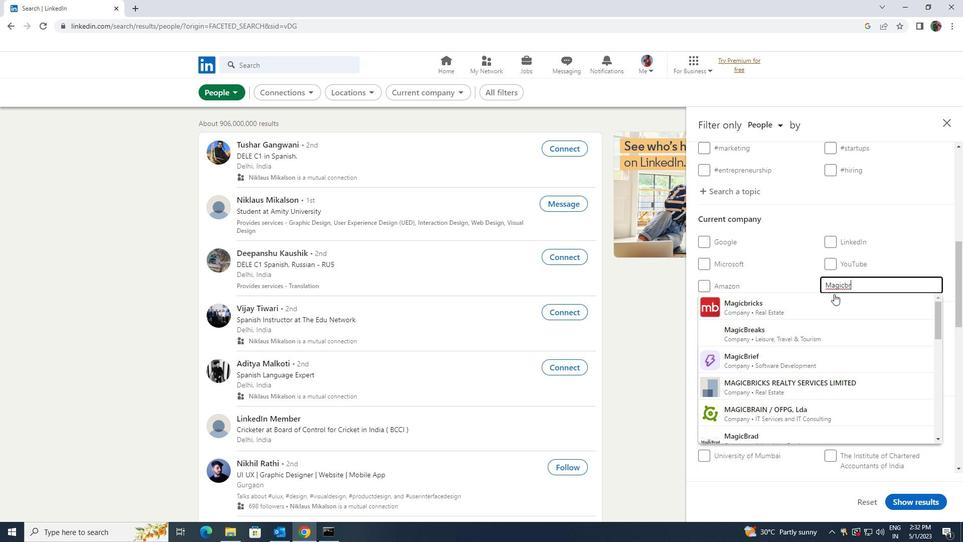 
Action: Mouse pressed left at (830, 303)
Screenshot: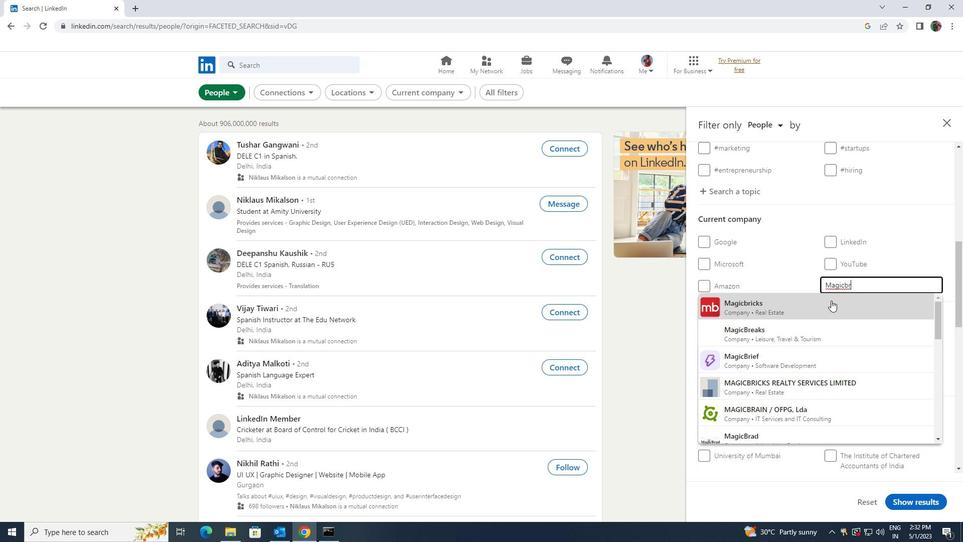 
Action: Mouse scrolled (830, 303) with delta (0, 0)
Screenshot: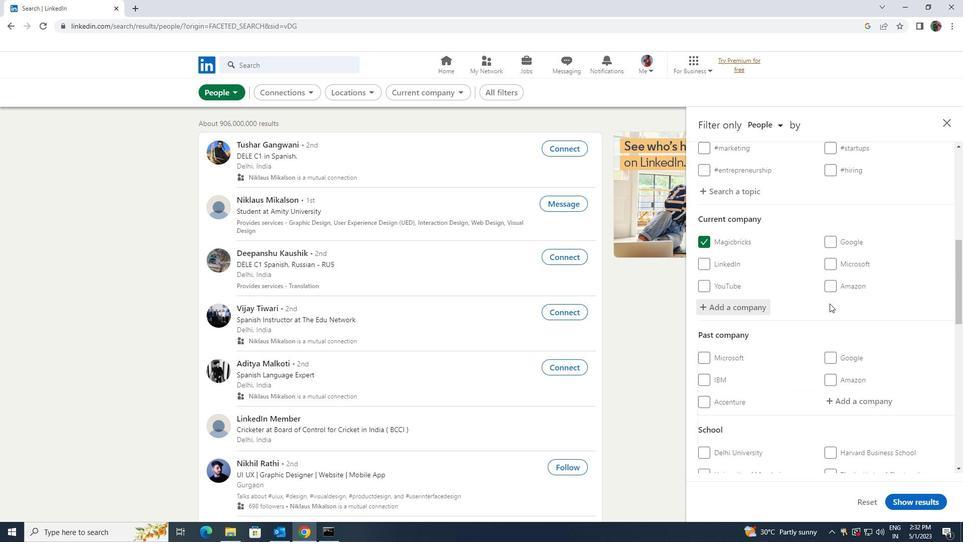 
Action: Mouse scrolled (830, 303) with delta (0, 0)
Screenshot: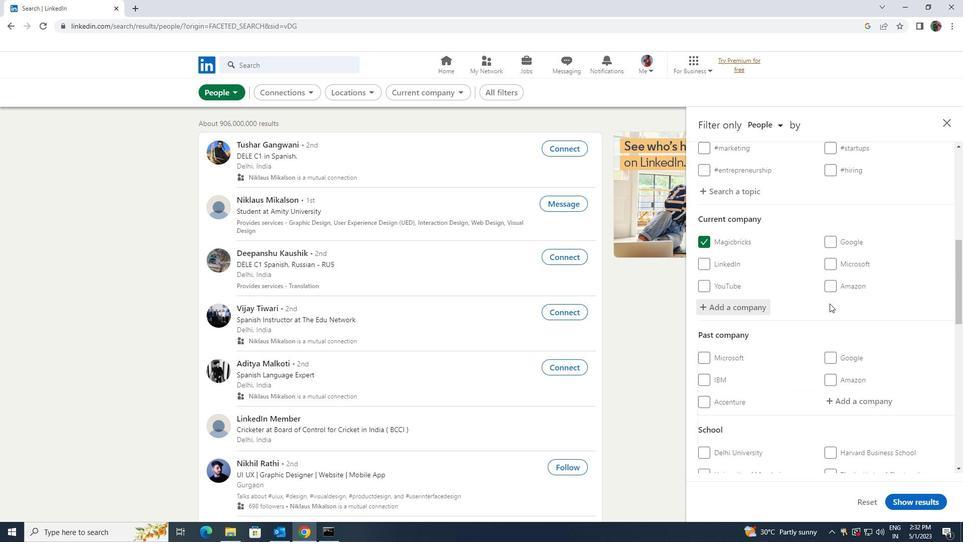 
Action: Mouse scrolled (830, 303) with delta (0, 0)
Screenshot: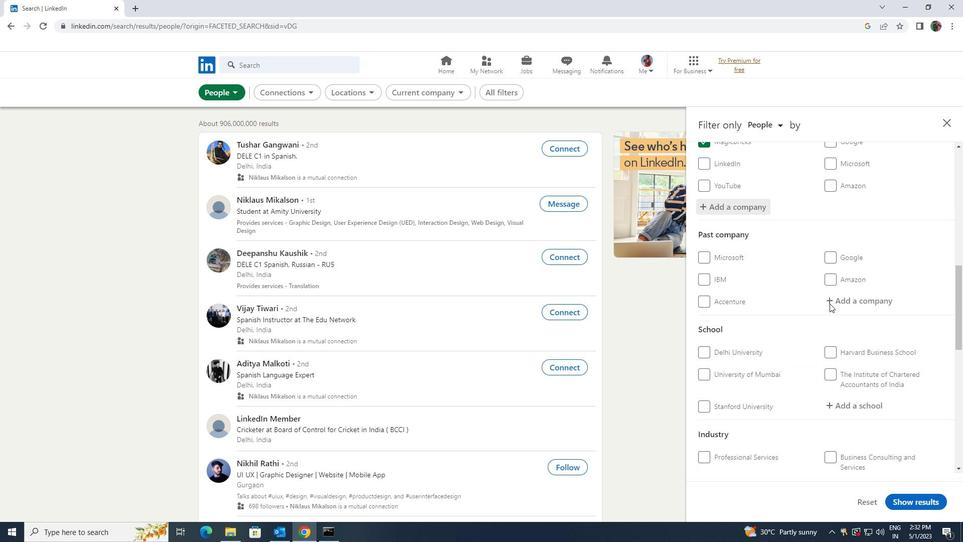 
Action: Mouse scrolled (830, 303) with delta (0, 0)
Screenshot: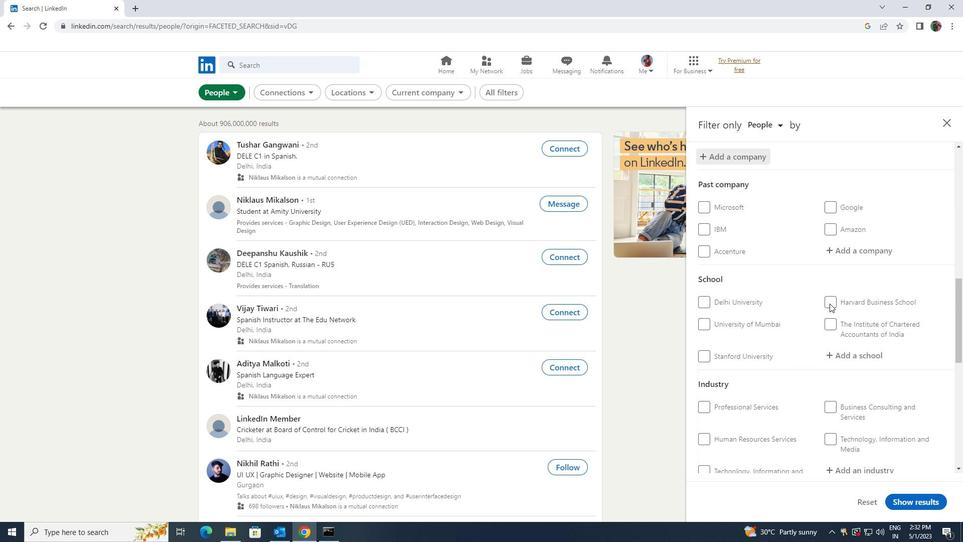 
Action: Mouse moved to (829, 305)
Screenshot: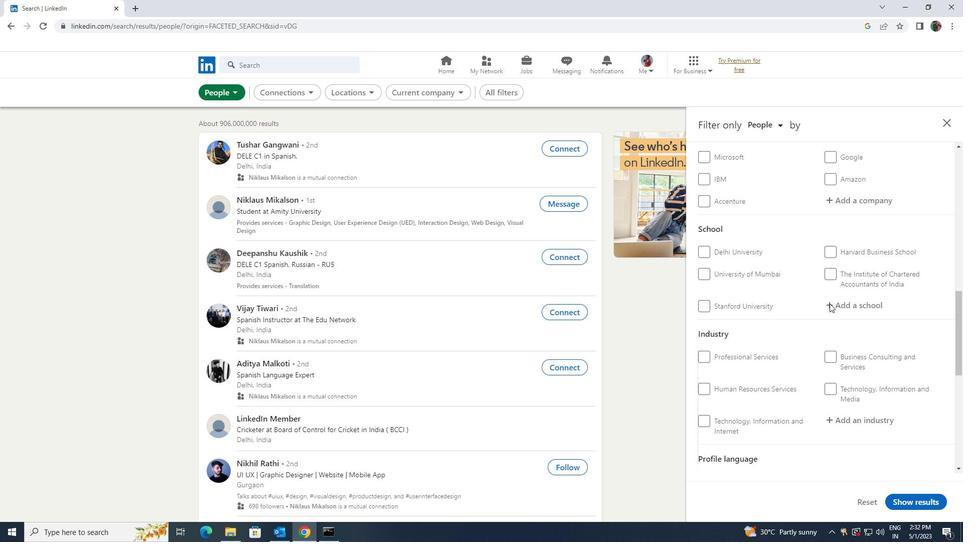 
Action: Mouse pressed left at (829, 305)
Screenshot: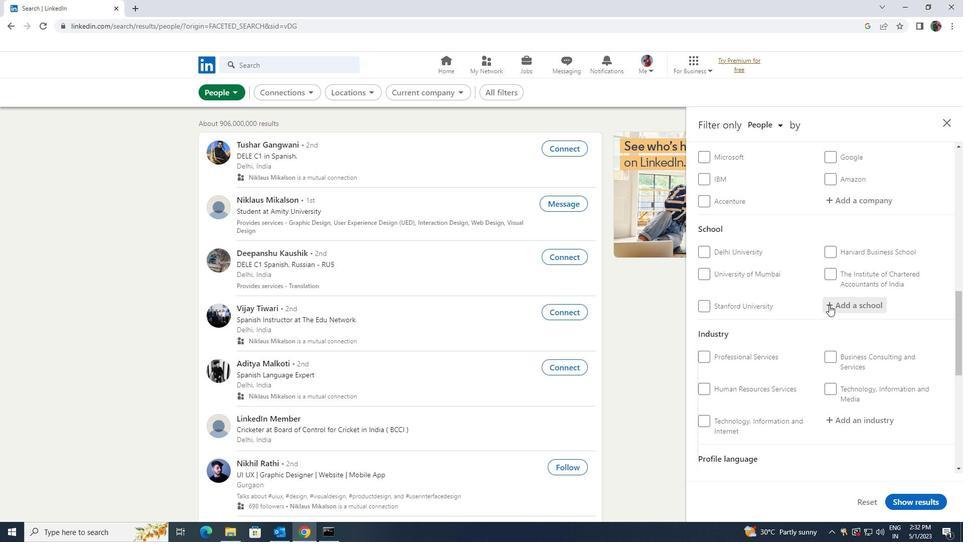 
Action: Key pressed <Key.shift>IIMT<Key.space><Key.shift>STUDIES
Screenshot: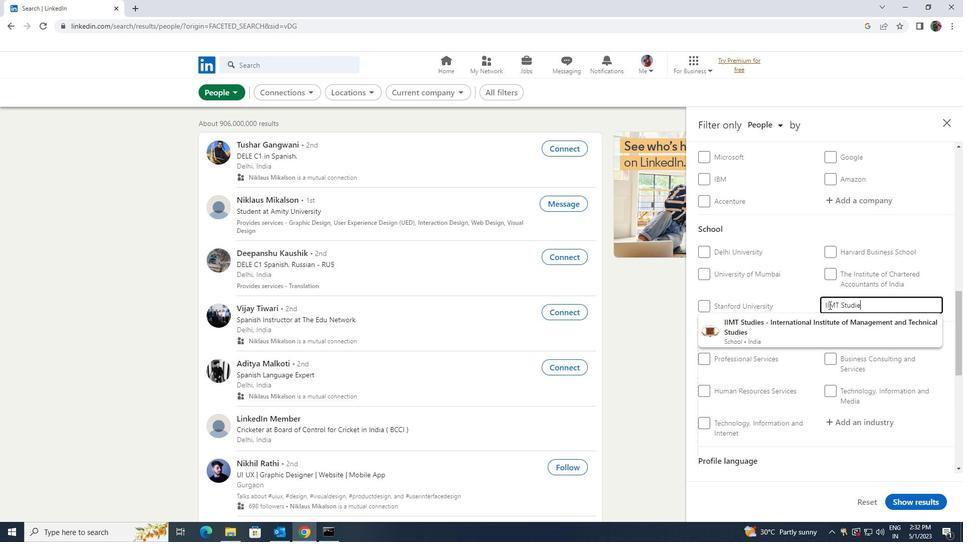 
Action: Mouse moved to (825, 322)
Screenshot: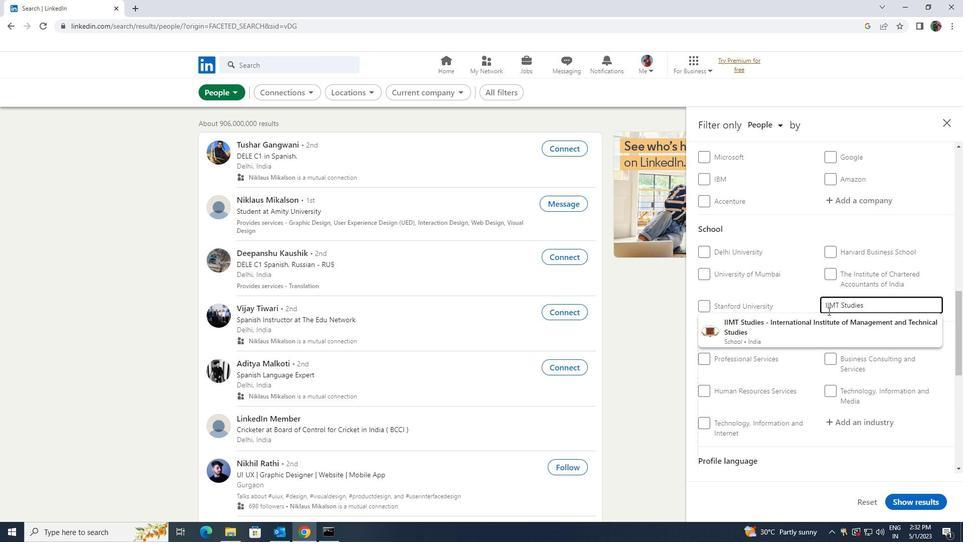 
Action: Mouse pressed left at (825, 322)
Screenshot: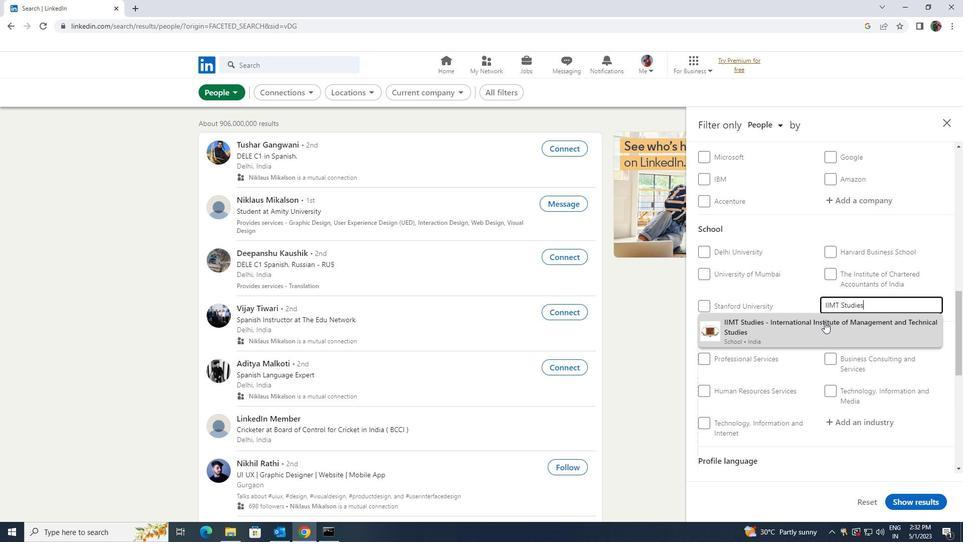 
Action: Mouse moved to (823, 321)
Screenshot: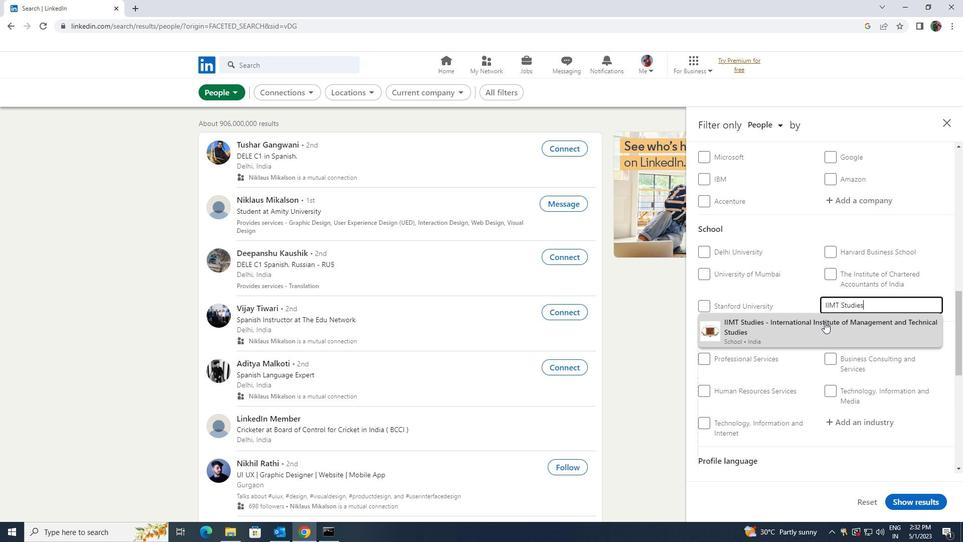 
Action: Mouse pressed left at (823, 321)
Screenshot: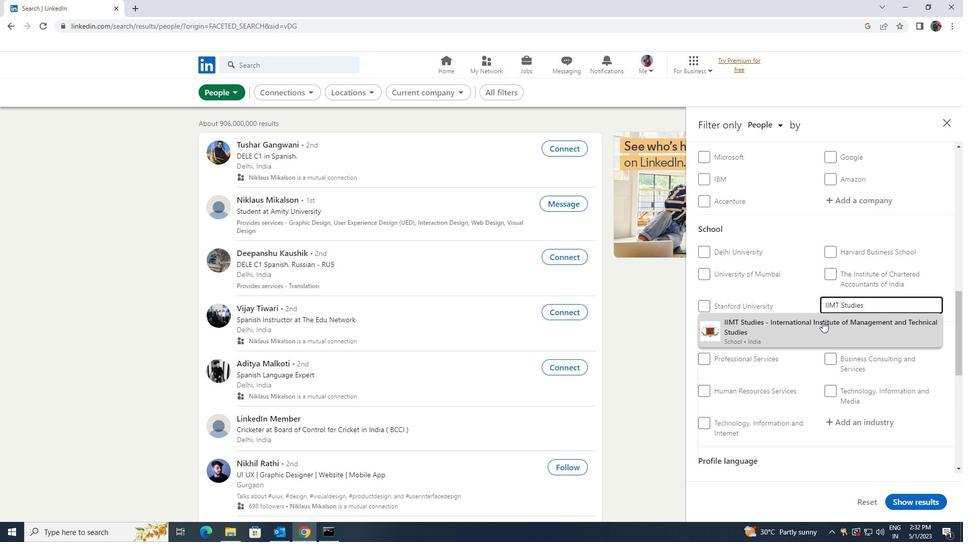 
Action: Mouse scrolled (823, 320) with delta (0, 0)
Screenshot: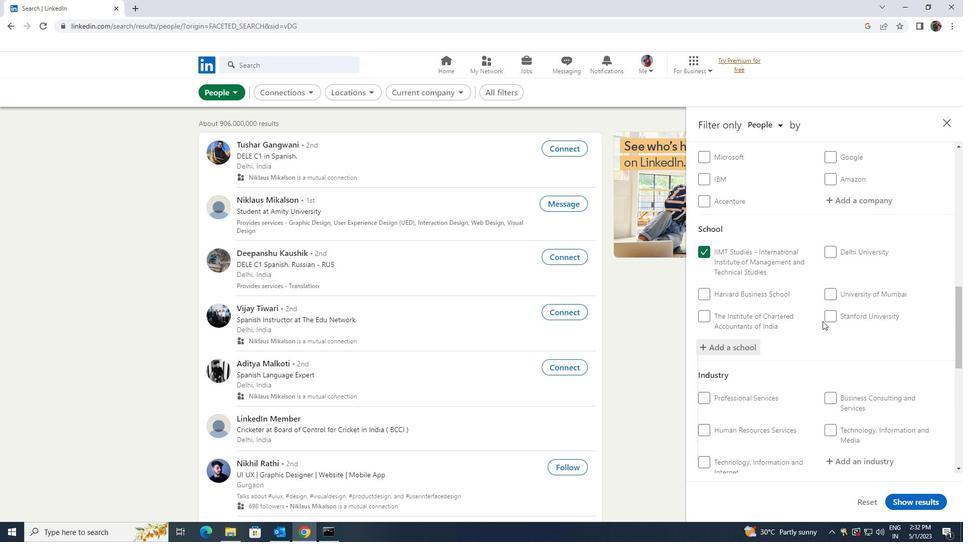 
Action: Mouse scrolled (823, 320) with delta (0, 0)
Screenshot: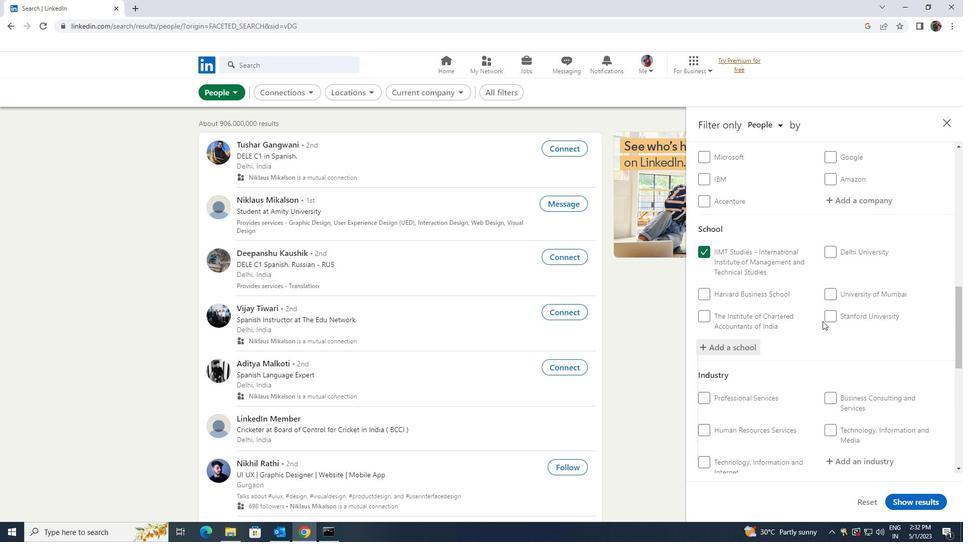 
Action: Mouse scrolled (823, 320) with delta (0, 0)
Screenshot: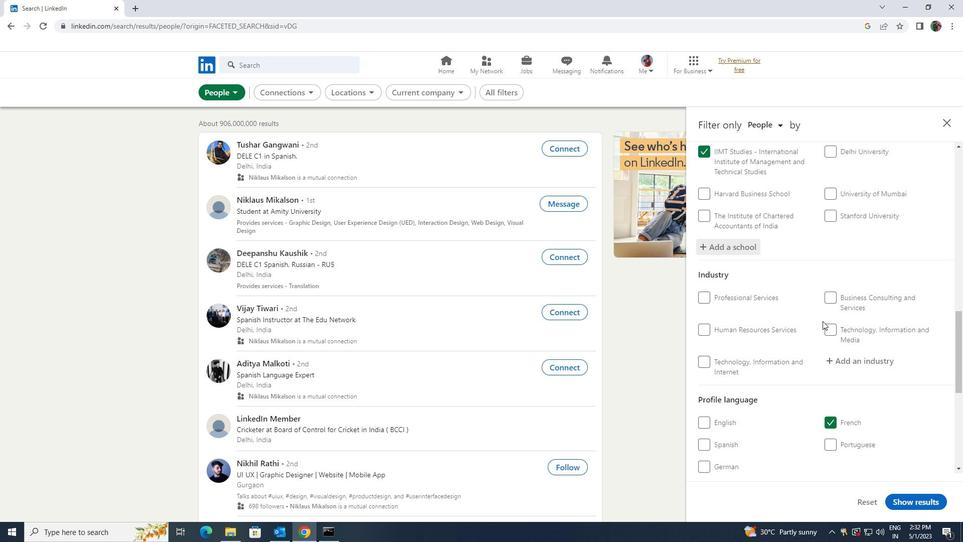 
Action: Mouse moved to (833, 312)
Screenshot: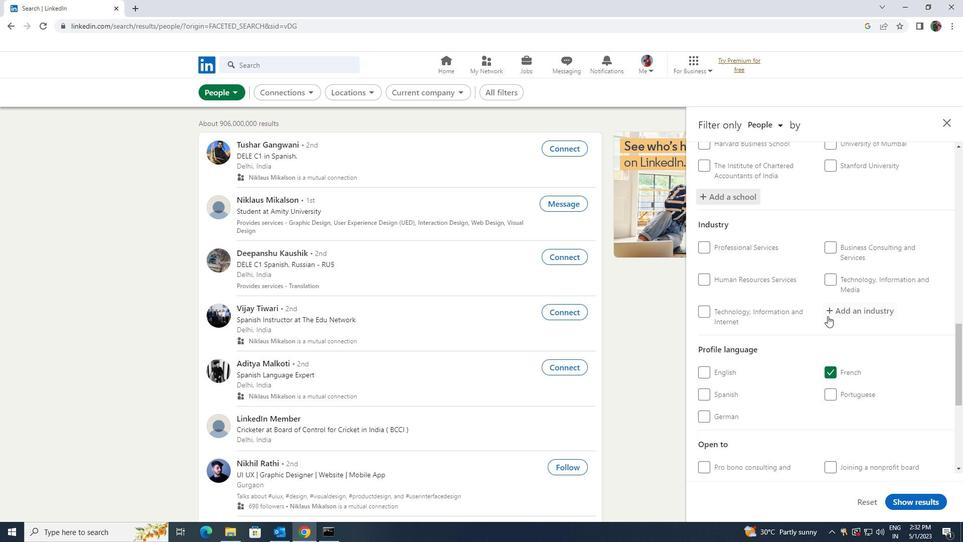 
Action: Mouse pressed left at (833, 312)
Screenshot: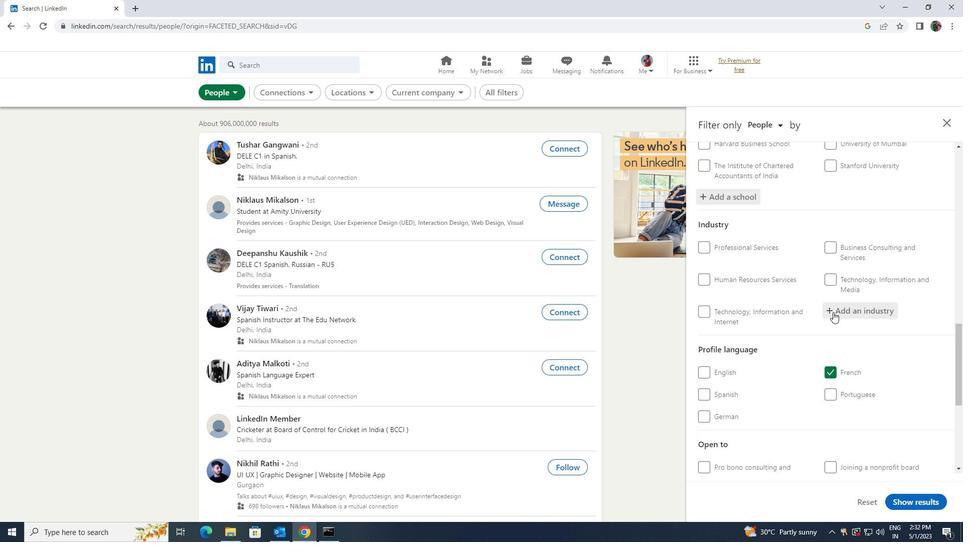 
Action: Key pressed <Key.shift>WHOLESALE<Key.space><Key.shift>FOOD
Screenshot: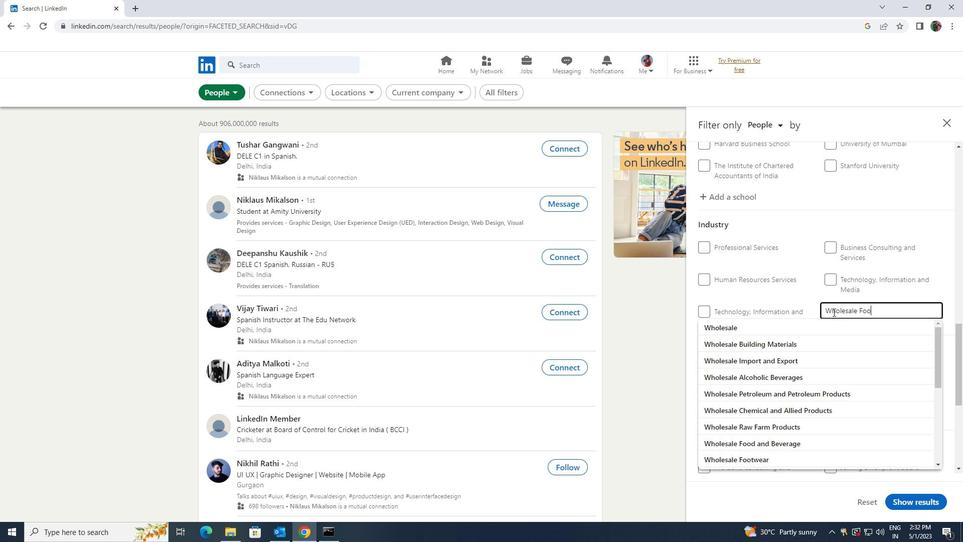 
Action: Mouse moved to (827, 320)
Screenshot: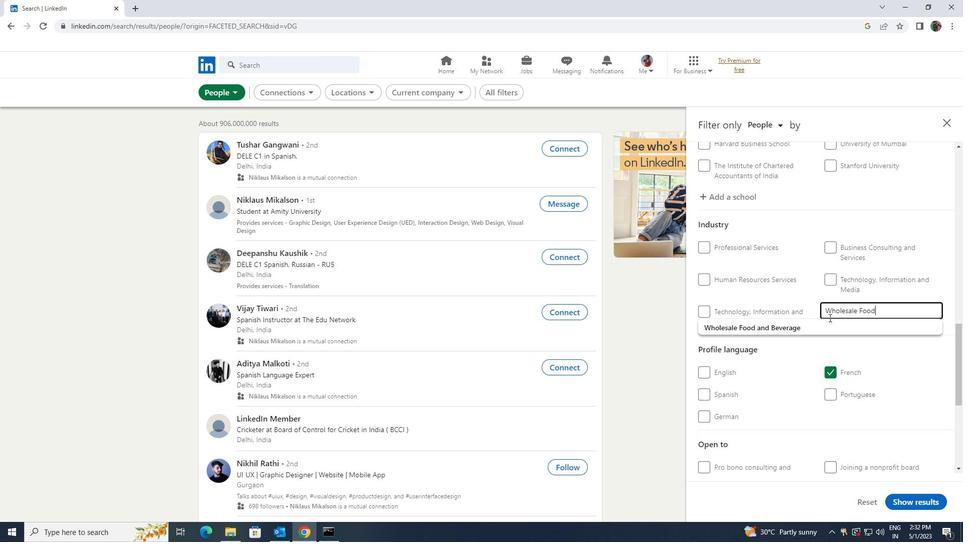 
Action: Mouse pressed left at (827, 320)
Screenshot: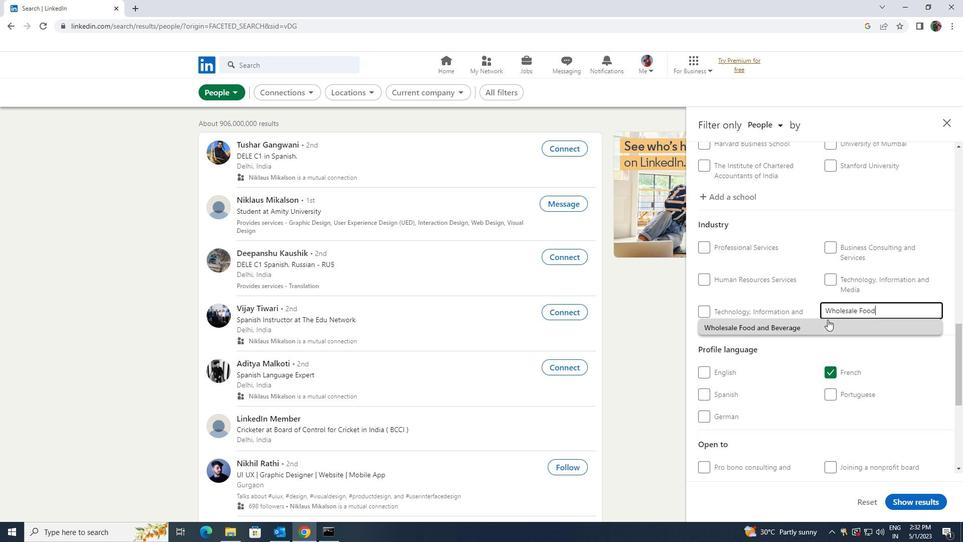 
Action: Mouse scrolled (827, 320) with delta (0, 0)
Screenshot: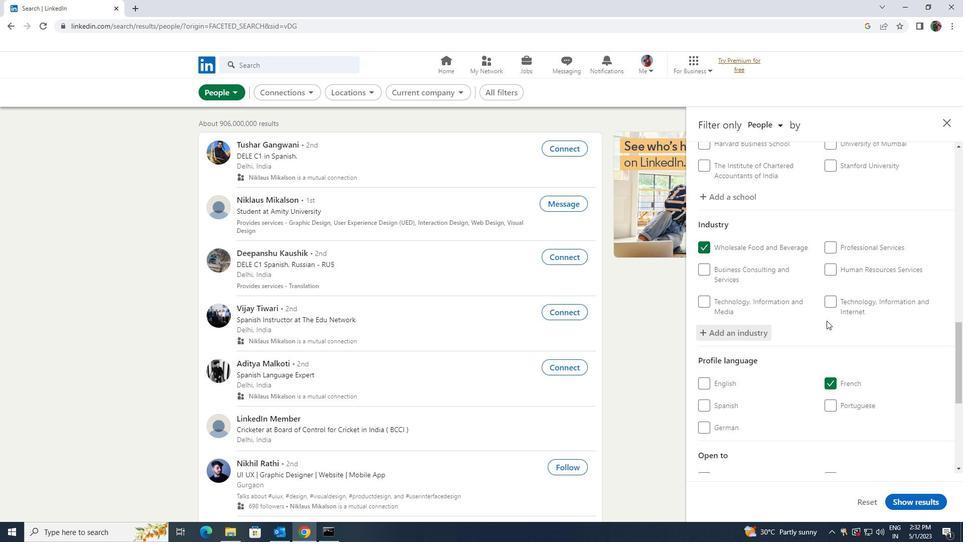 
Action: Mouse moved to (827, 321)
Screenshot: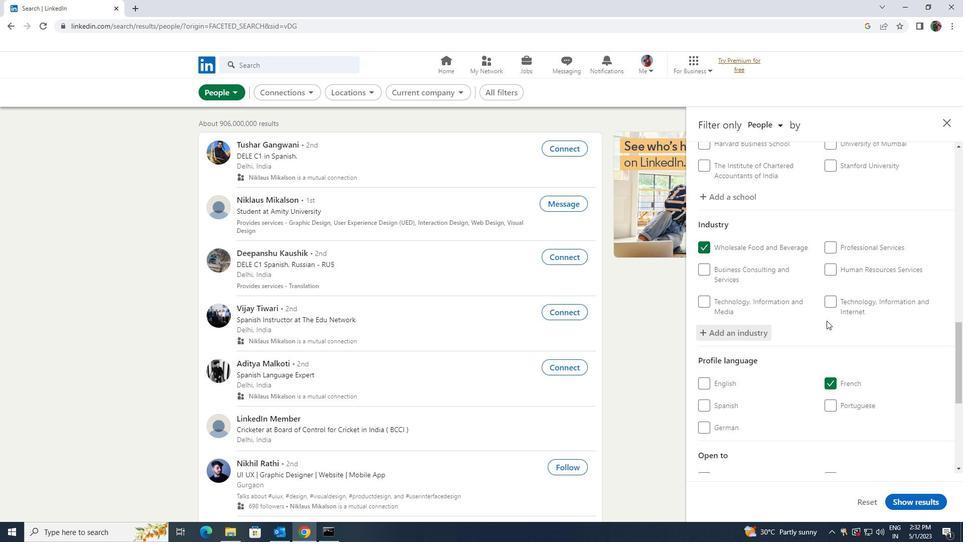 
Action: Mouse scrolled (827, 320) with delta (0, 0)
Screenshot: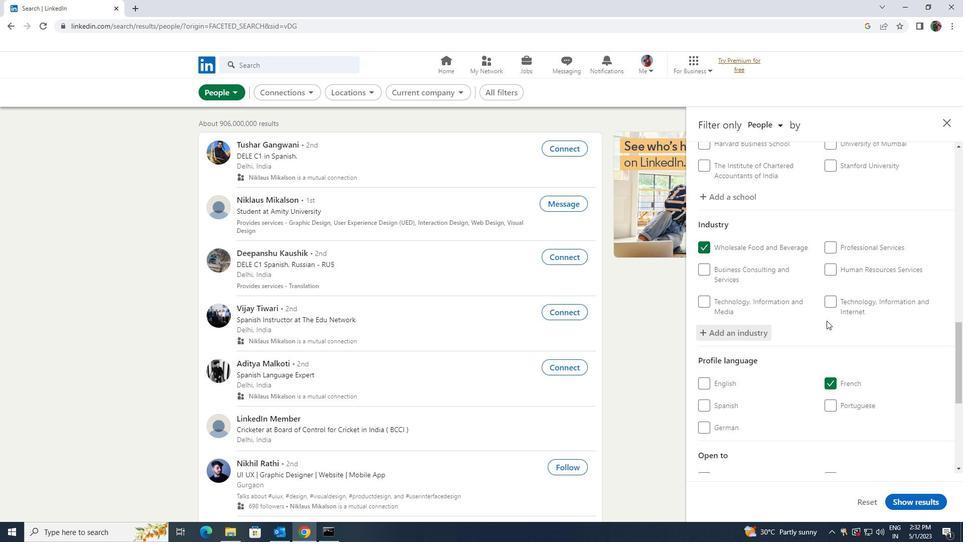 
Action: Mouse scrolled (827, 320) with delta (0, 0)
Screenshot: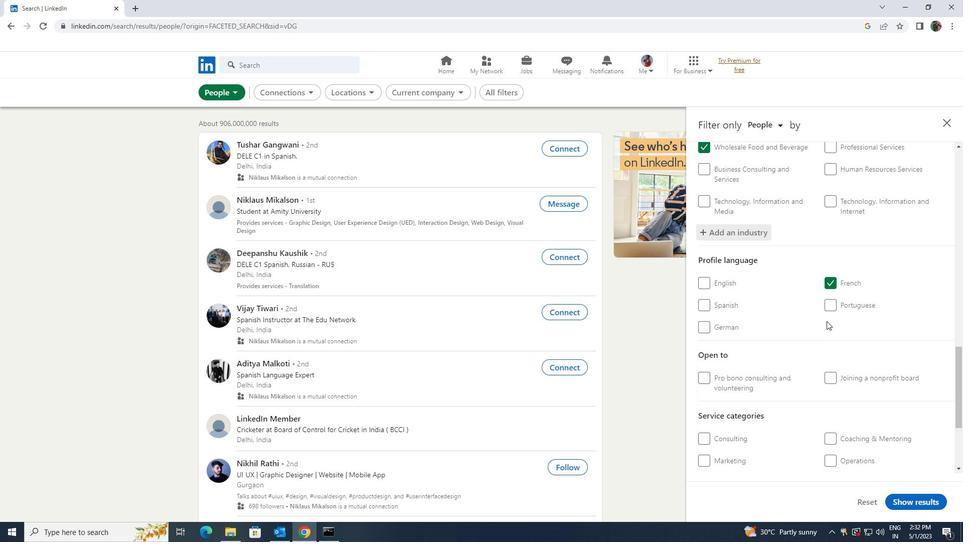 
Action: Mouse scrolled (827, 320) with delta (0, 0)
Screenshot: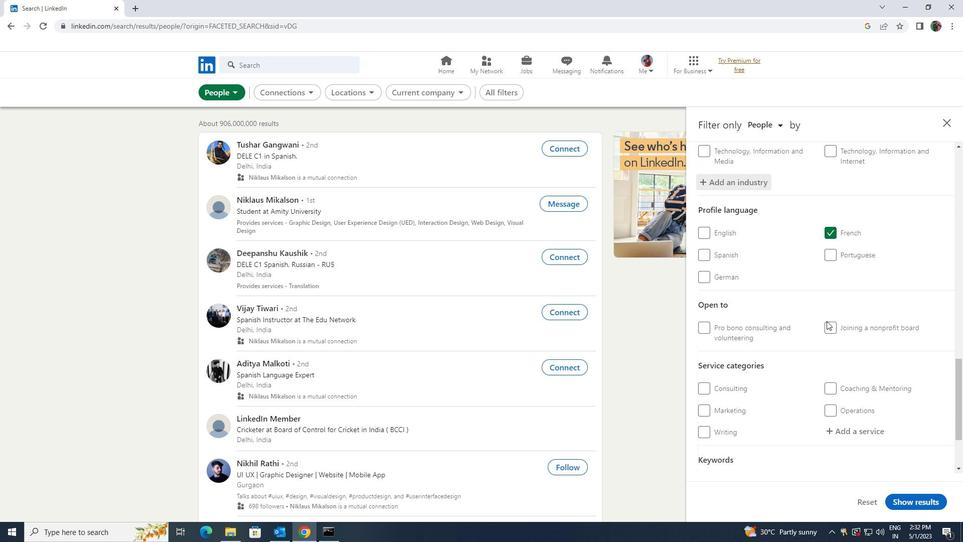
Action: Mouse scrolled (827, 320) with delta (0, 0)
Screenshot: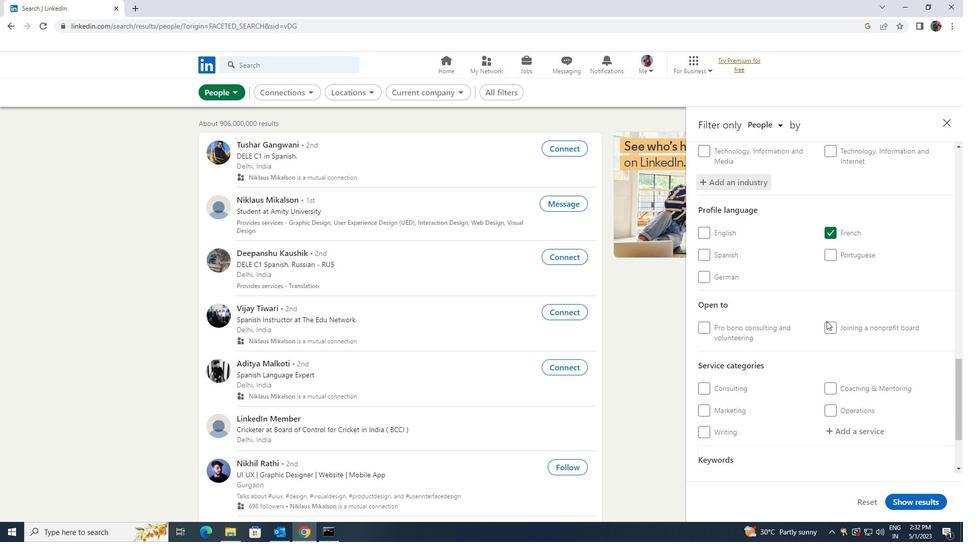 
Action: Mouse moved to (837, 330)
Screenshot: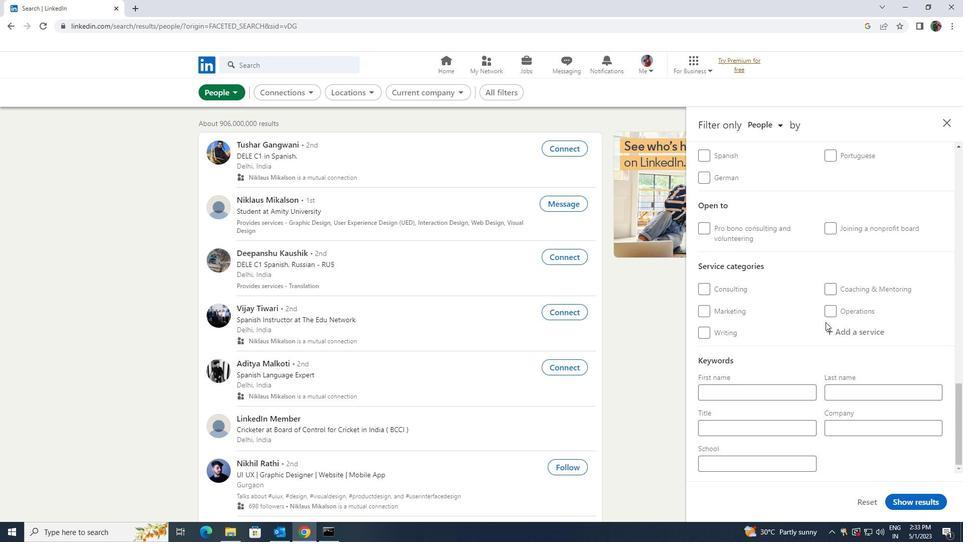 
Action: Mouse pressed left at (837, 330)
Screenshot: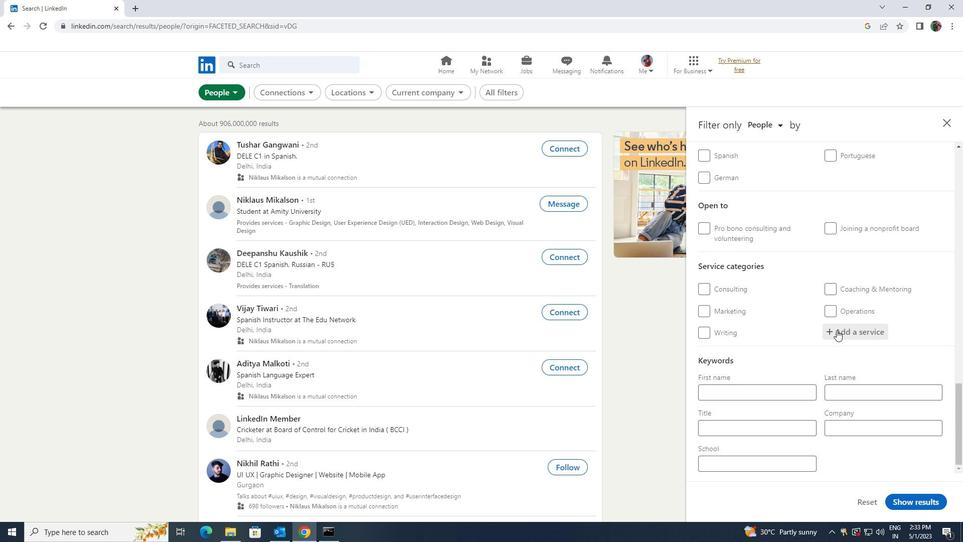
Action: Key pressed <Key.shift>WRITING
Screenshot: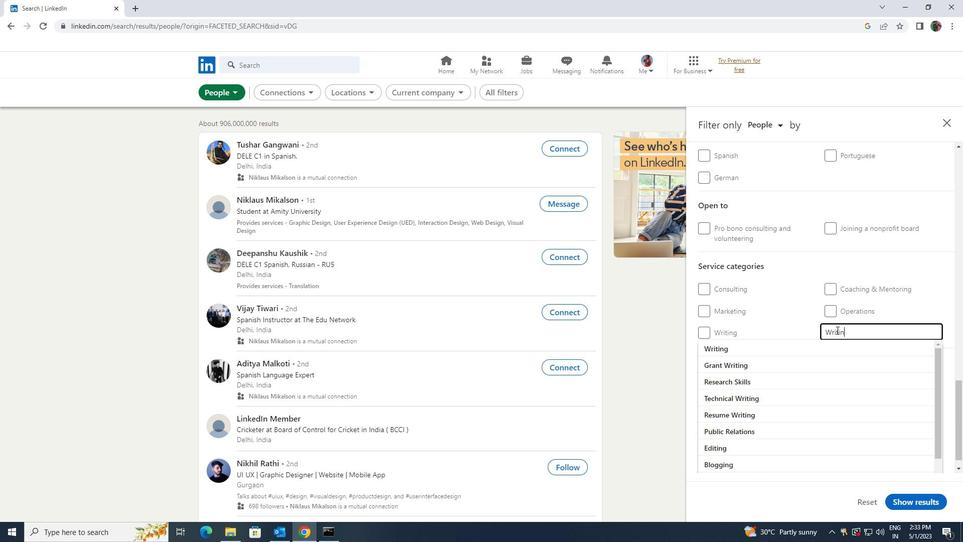 
Action: Mouse moved to (831, 345)
Screenshot: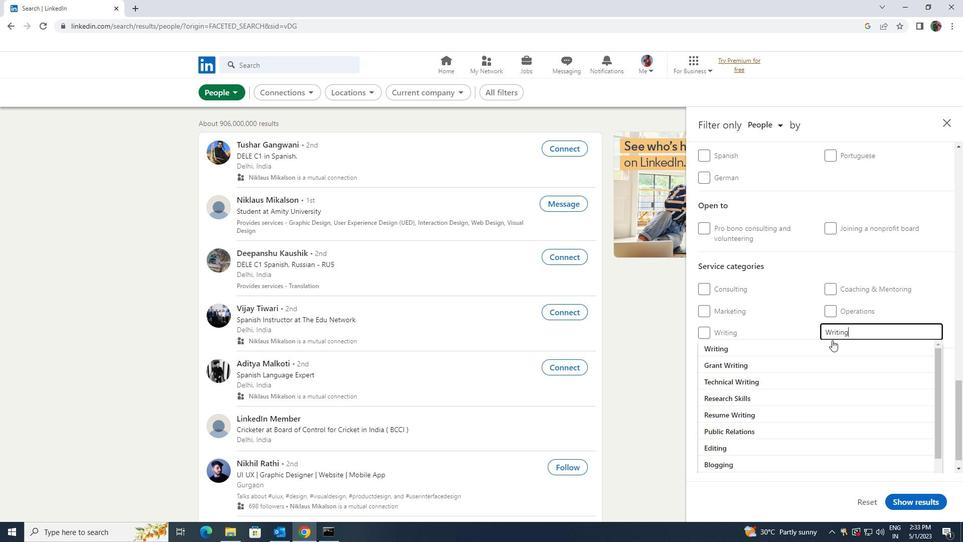 
Action: Mouse pressed left at (831, 345)
Screenshot: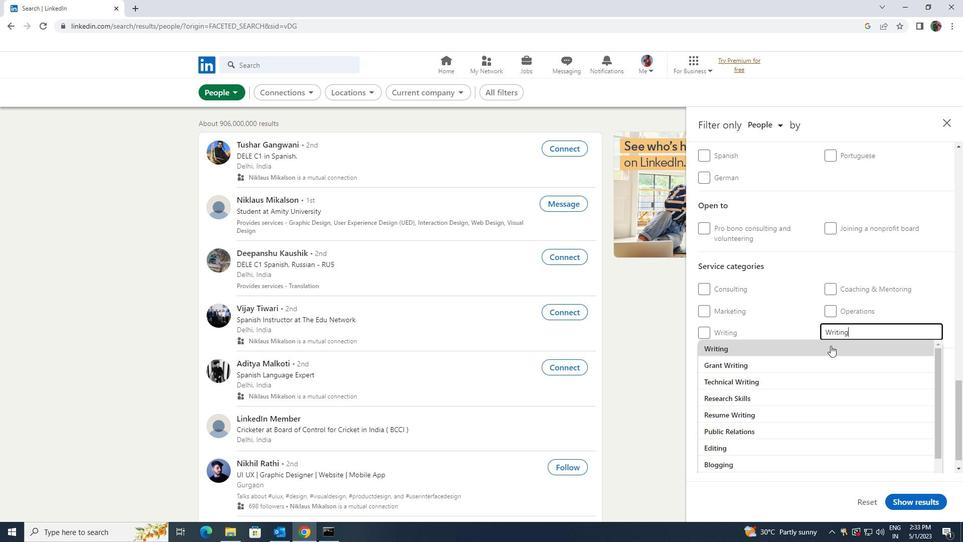 
Action: Mouse scrolled (831, 345) with delta (0, 0)
Screenshot: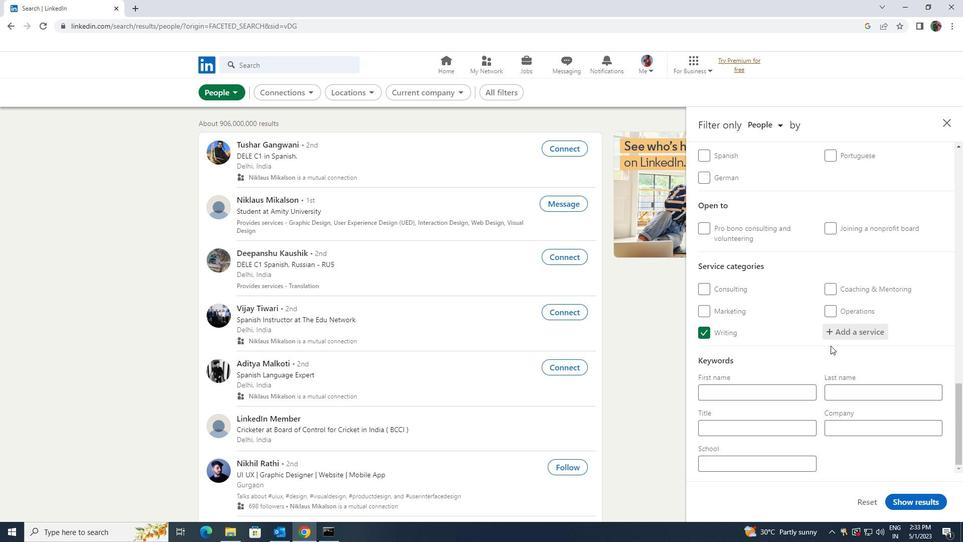 
Action: Mouse scrolled (831, 345) with delta (0, 0)
Screenshot: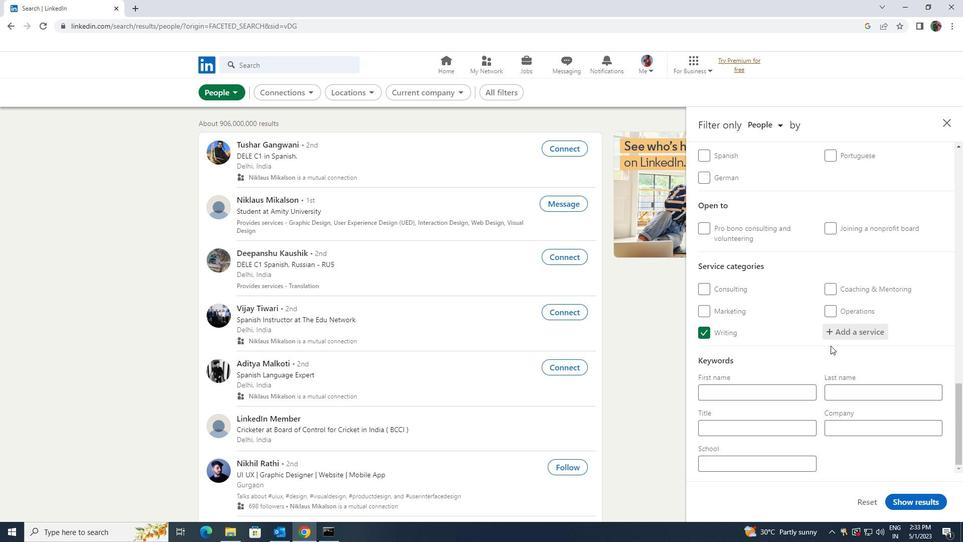 
Action: Mouse moved to (830, 346)
Screenshot: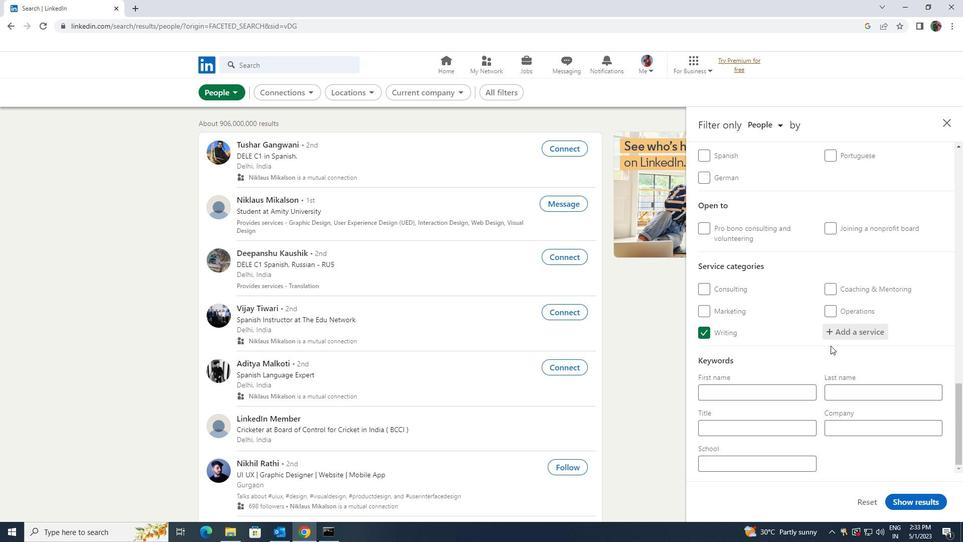 
Action: Mouse scrolled (830, 346) with delta (0, 0)
Screenshot: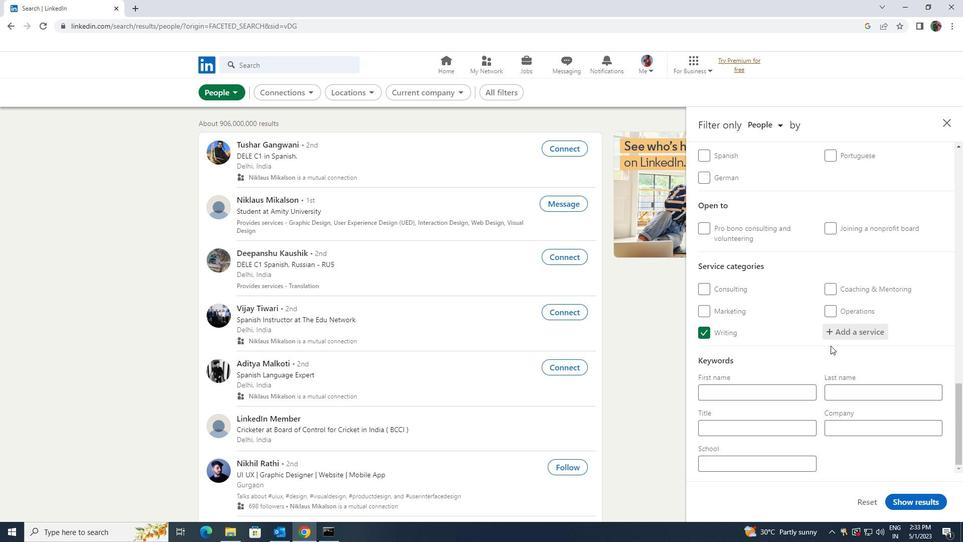 
Action: Mouse moved to (829, 346)
Screenshot: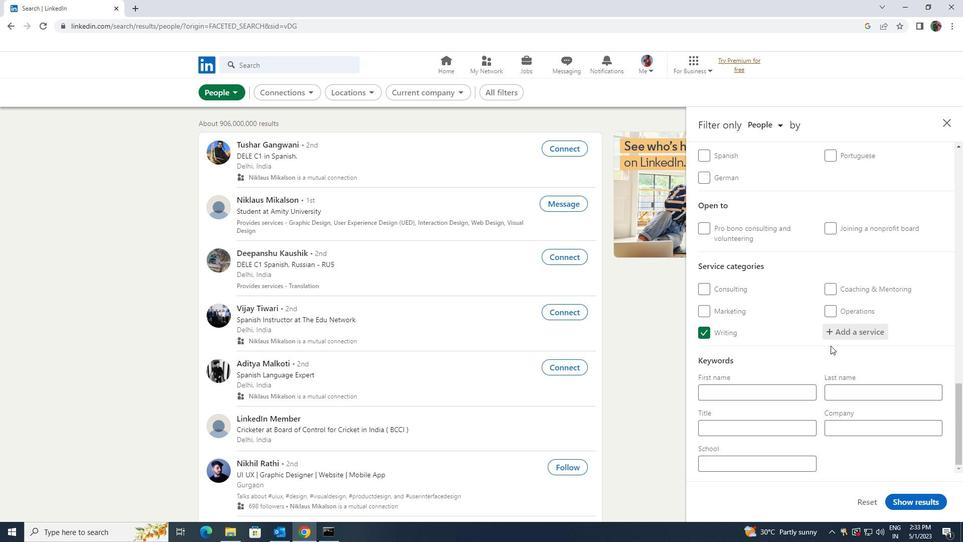 
Action: Mouse scrolled (829, 346) with delta (0, 0)
Screenshot: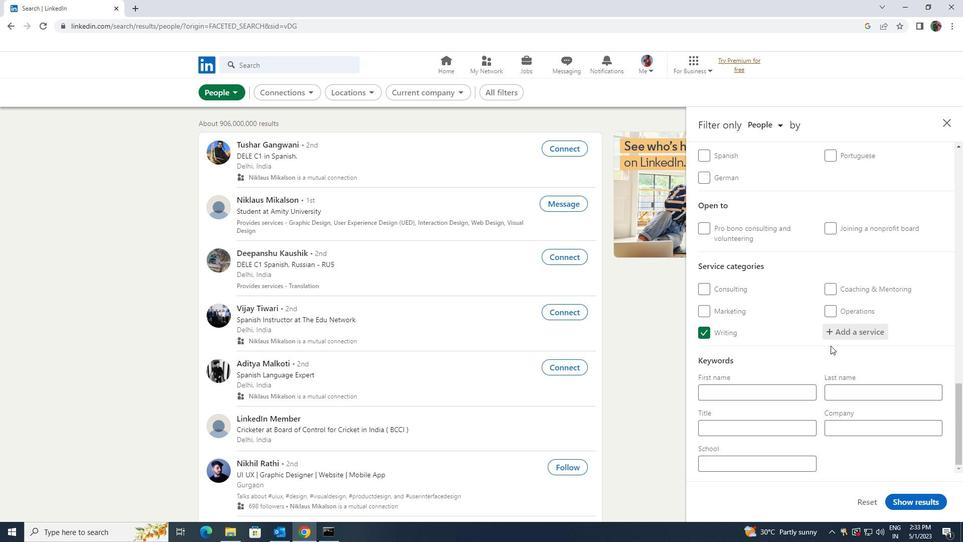 
Action: Mouse moved to (793, 424)
Screenshot: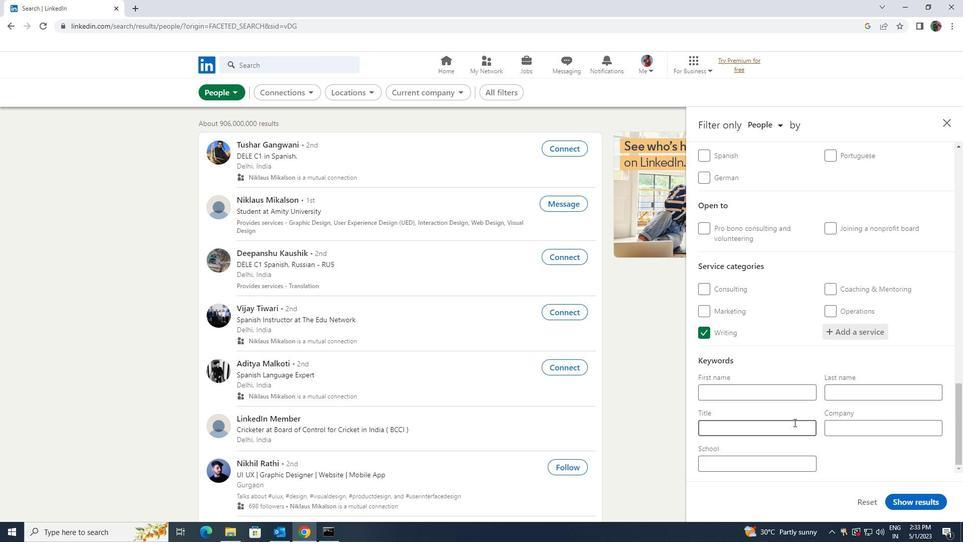 
Action: Mouse pressed left at (793, 424)
Screenshot: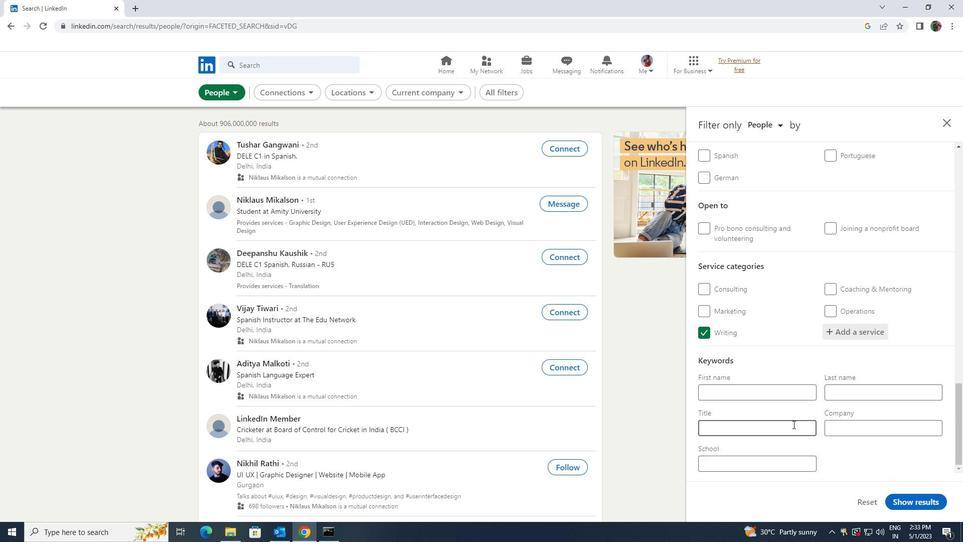 
Action: Key pressed <Key.shift><Key.shift><Key.shift>NOVELIST
Screenshot: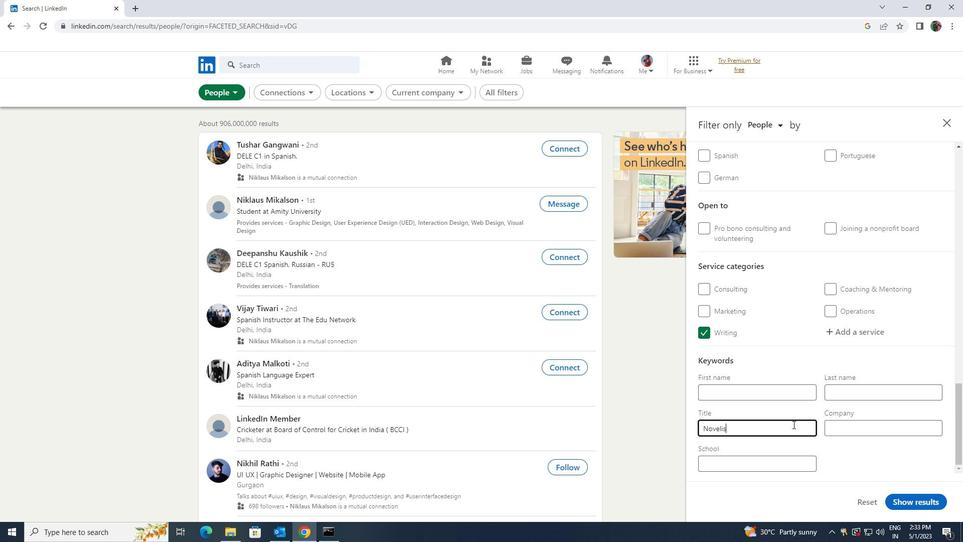 
Action: Mouse moved to (900, 502)
Screenshot: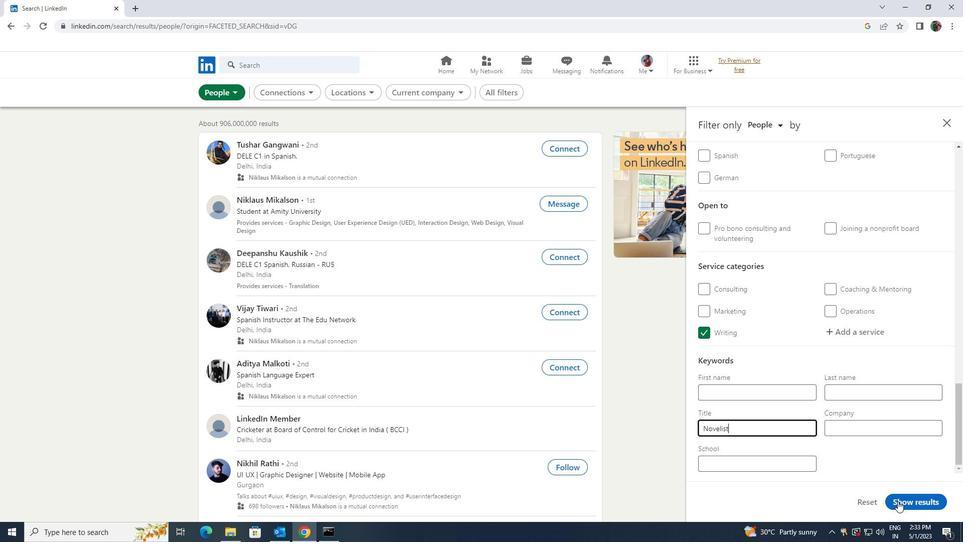 
Action: Mouse pressed left at (900, 502)
Screenshot: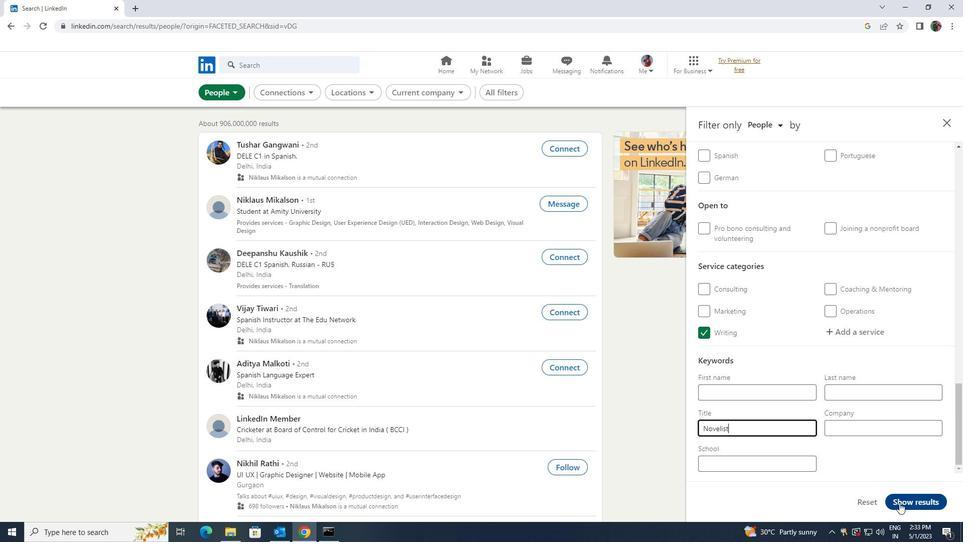 
